 Task: Search one way flight ticket for 2 adults, 4 children and 1 infant on lap in business from Minneapolis-st. Paul: Minneapolis-st. Paul International/wold-chamberlain Airport to Indianapolis: Indianapolis International Airport on 8-5-2023. Choice of flights is Alaska. Number of bags: 8 checked bags. Price is upto 78000. Outbound departure time preference is 22:00.
Action: Mouse moved to (310, 260)
Screenshot: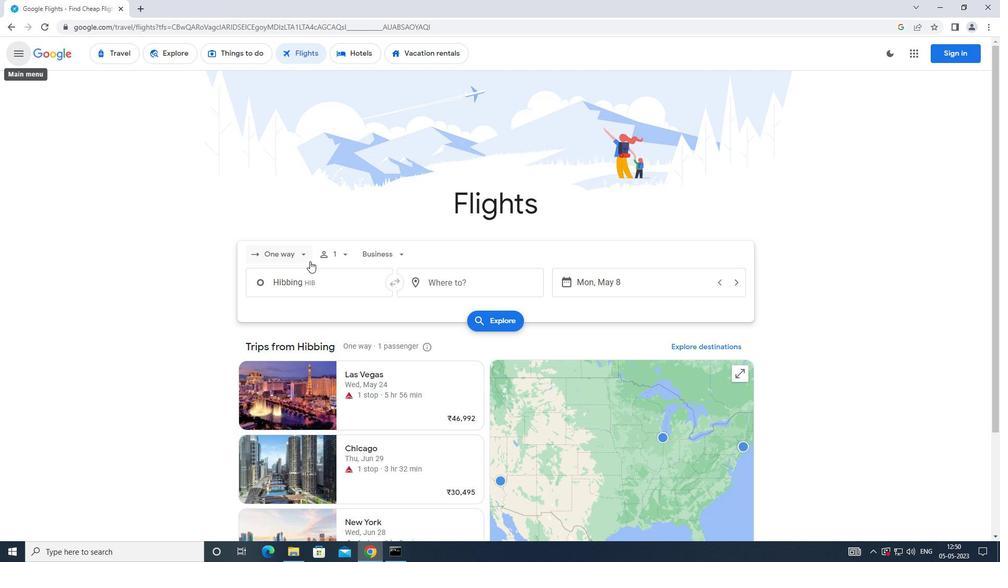 
Action: Mouse pressed left at (310, 260)
Screenshot: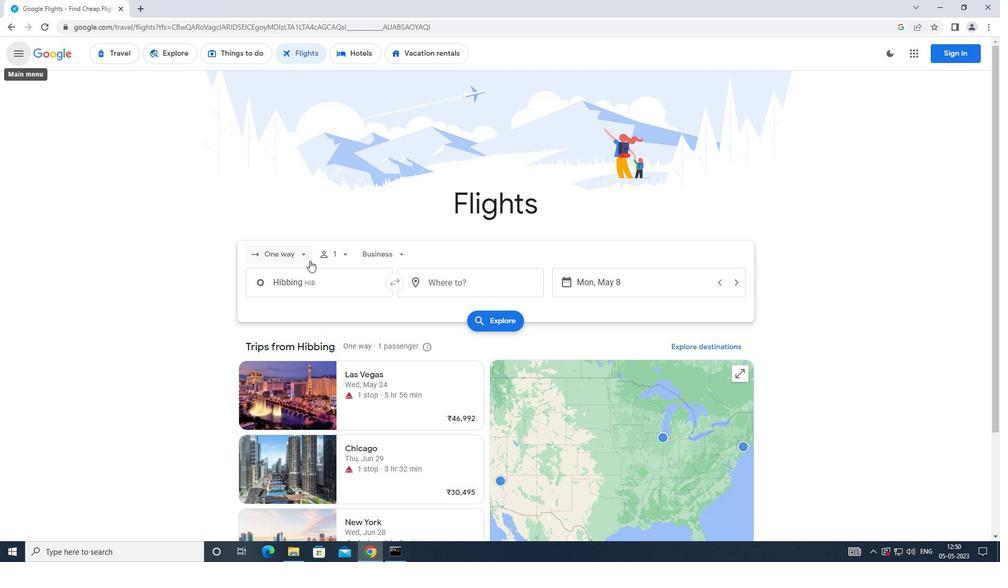 
Action: Mouse moved to (302, 303)
Screenshot: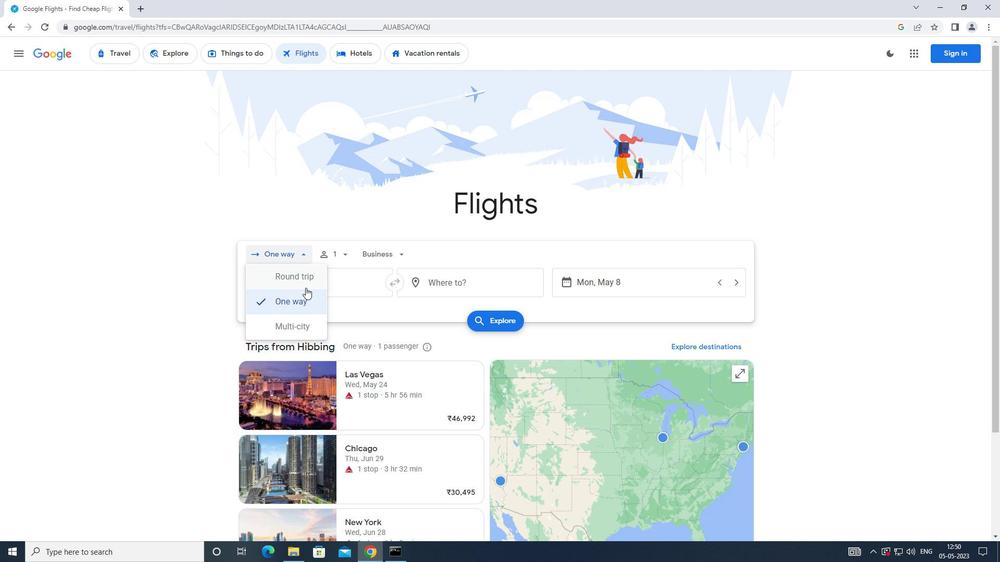 
Action: Mouse pressed left at (302, 303)
Screenshot: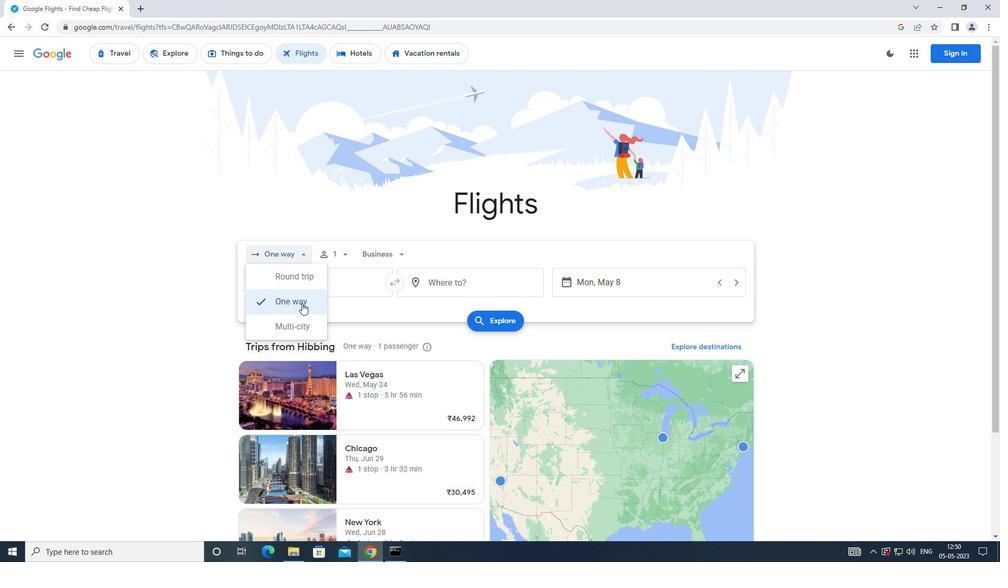 
Action: Mouse moved to (343, 263)
Screenshot: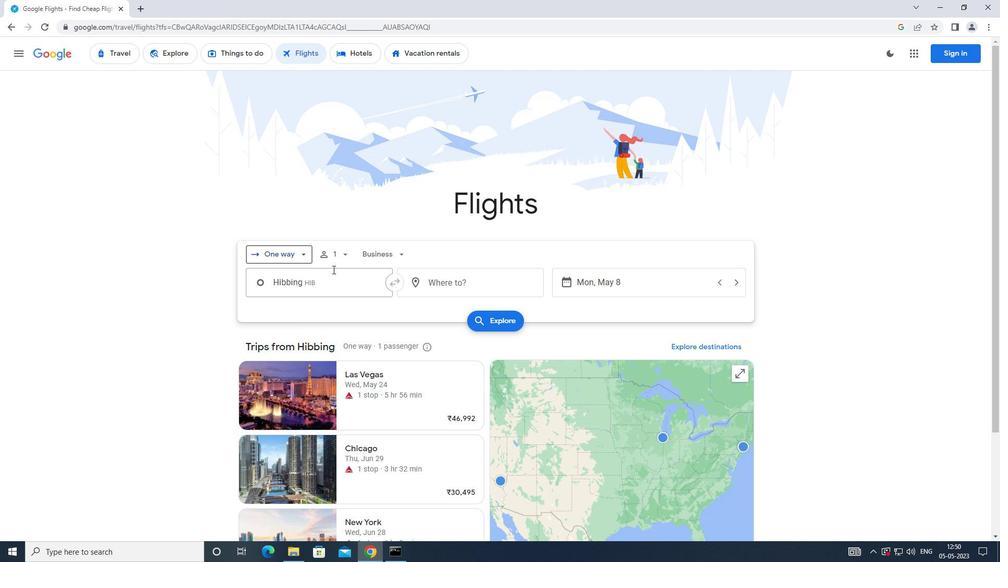 
Action: Mouse pressed left at (343, 263)
Screenshot: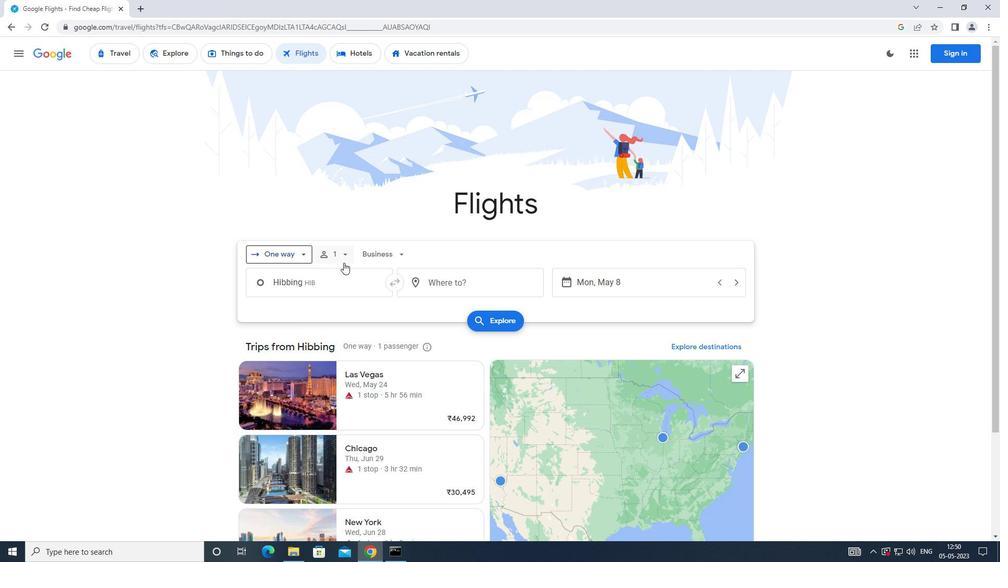 
Action: Mouse moved to (424, 283)
Screenshot: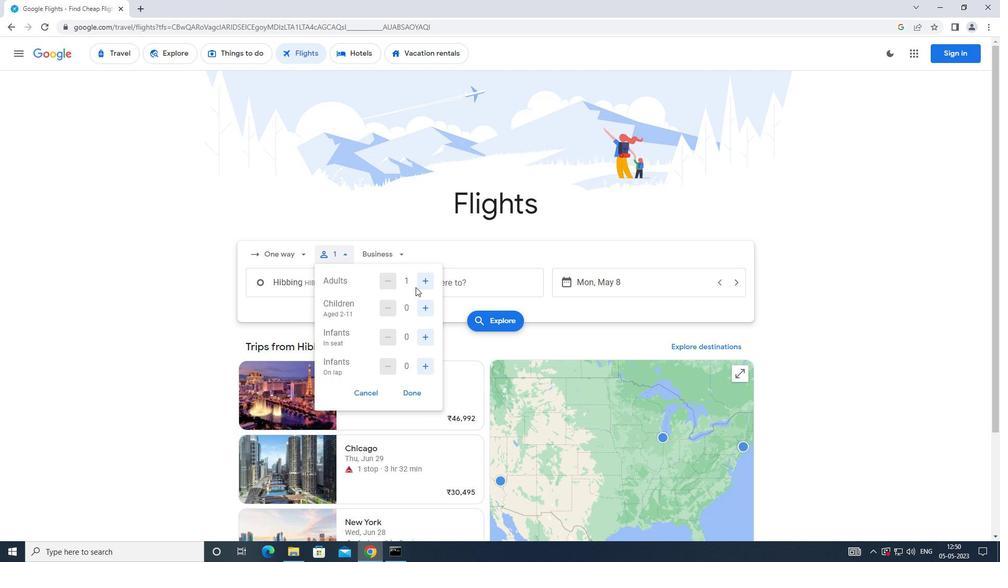 
Action: Mouse pressed left at (424, 283)
Screenshot: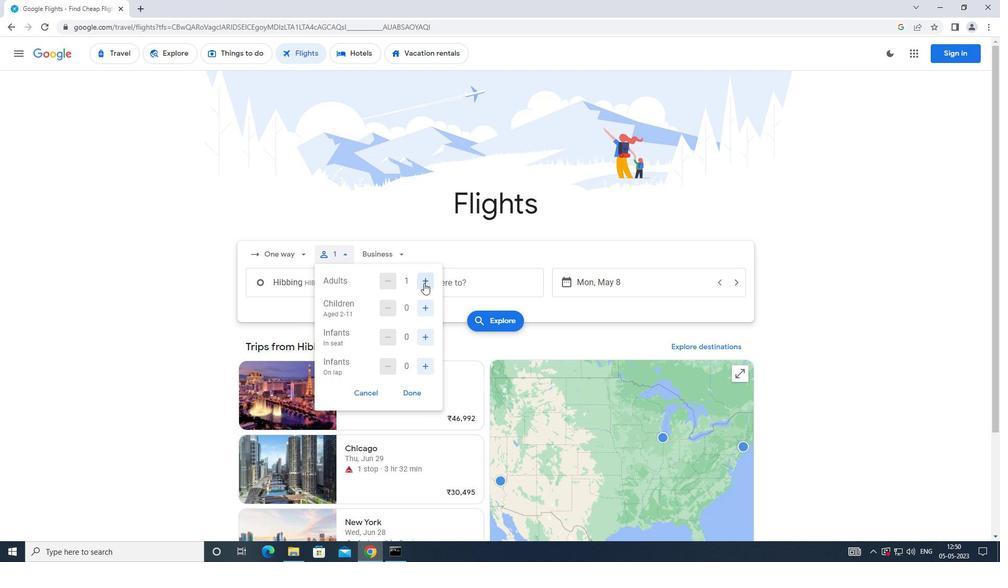 
Action: Mouse moved to (426, 305)
Screenshot: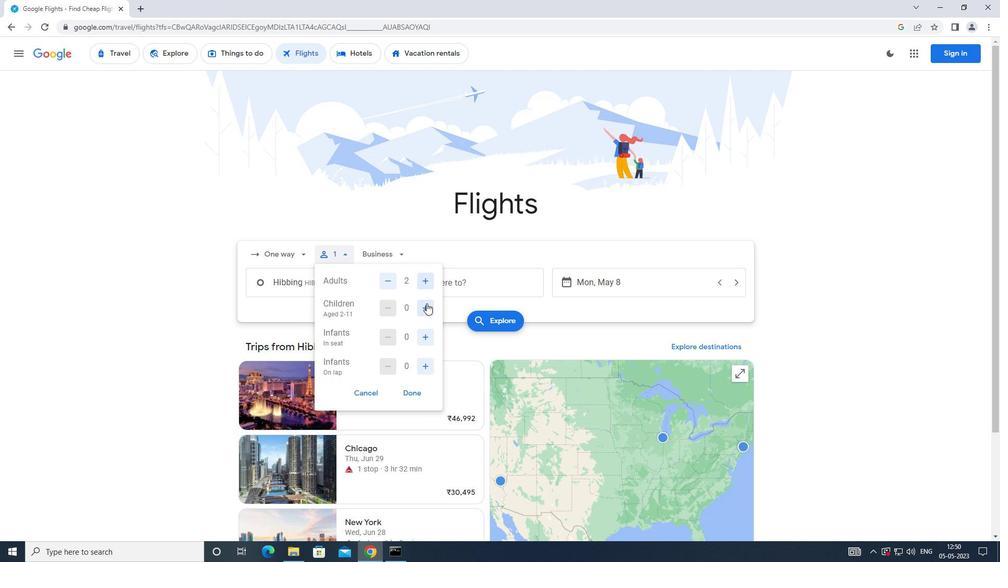 
Action: Mouse pressed left at (426, 305)
Screenshot: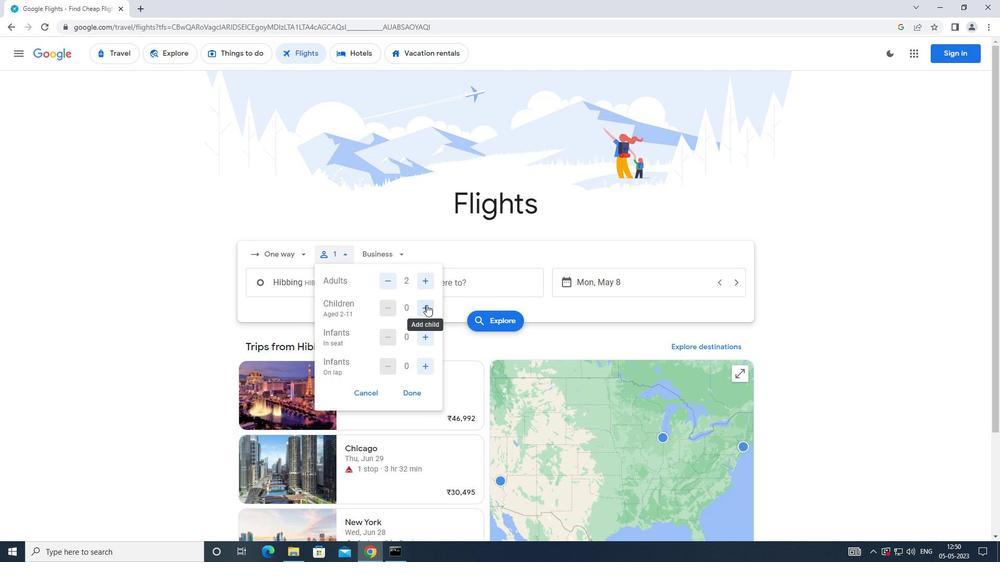 
Action: Mouse pressed left at (426, 305)
Screenshot: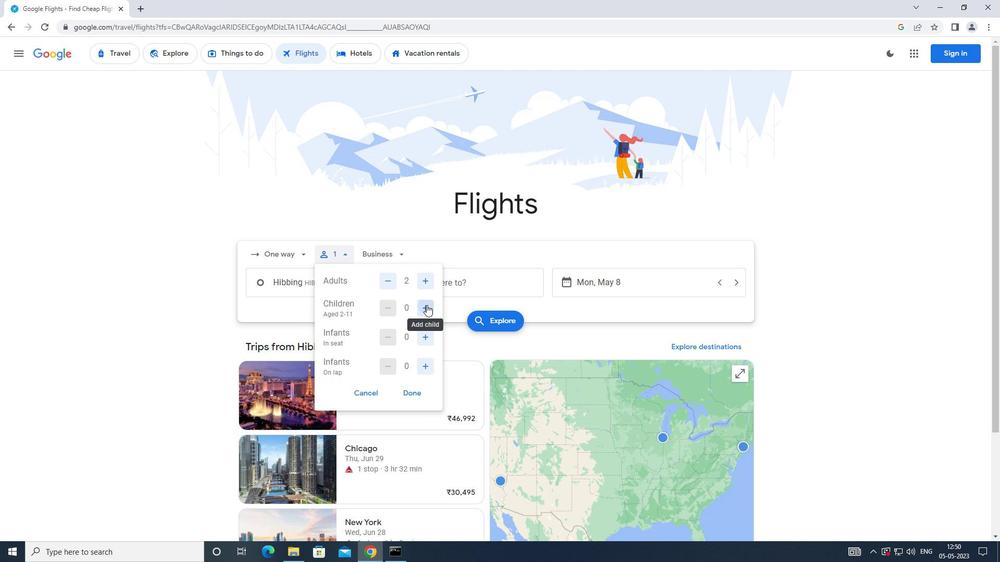 
Action: Mouse pressed left at (426, 305)
Screenshot: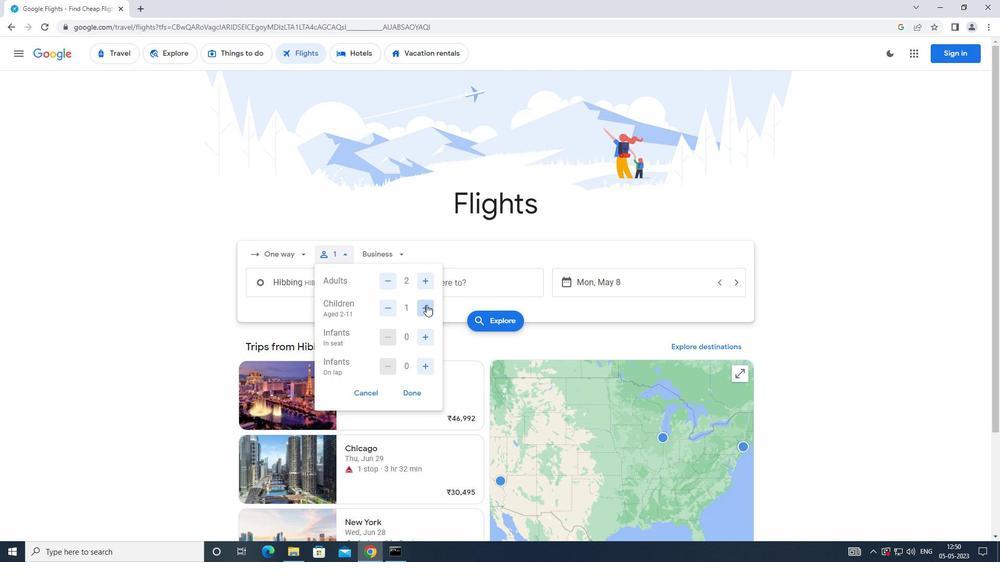 
Action: Mouse pressed left at (426, 305)
Screenshot: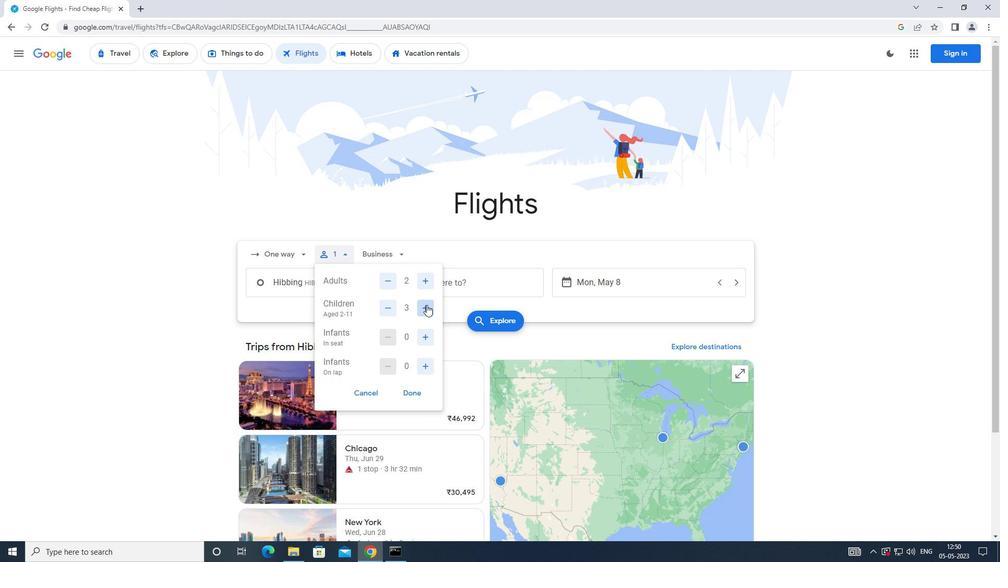 
Action: Mouse moved to (426, 336)
Screenshot: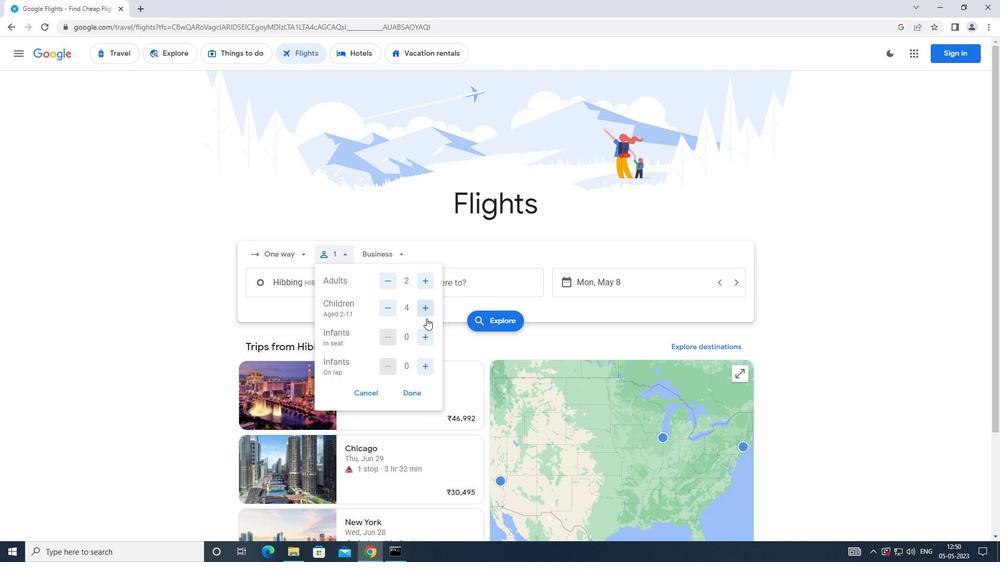 
Action: Mouse pressed left at (426, 336)
Screenshot: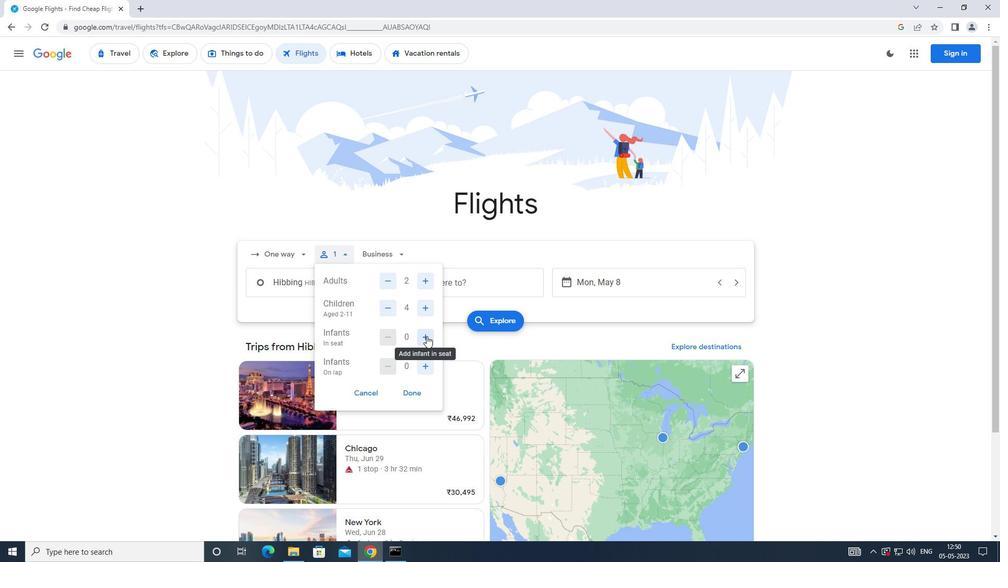 
Action: Mouse moved to (404, 395)
Screenshot: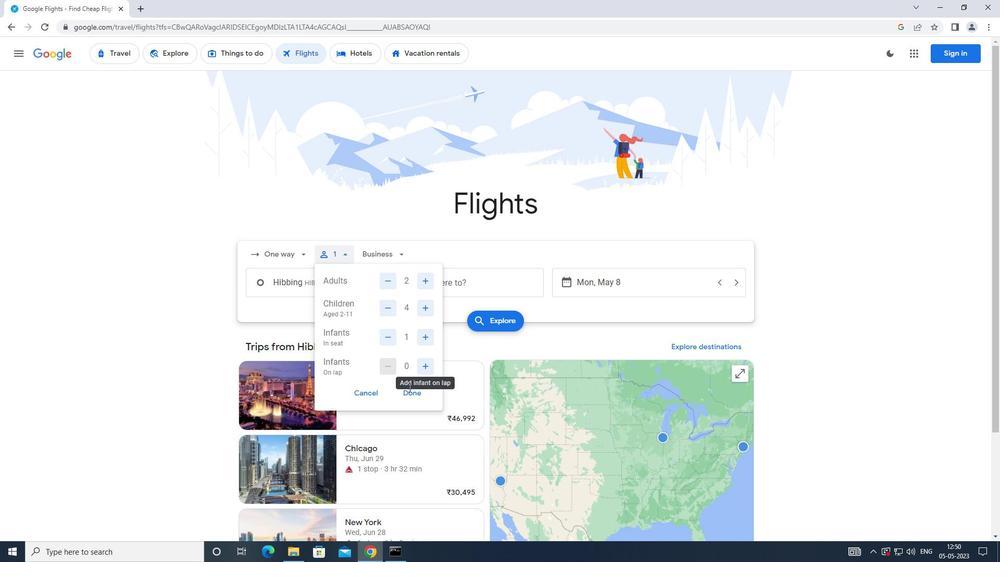 
Action: Mouse pressed left at (404, 395)
Screenshot: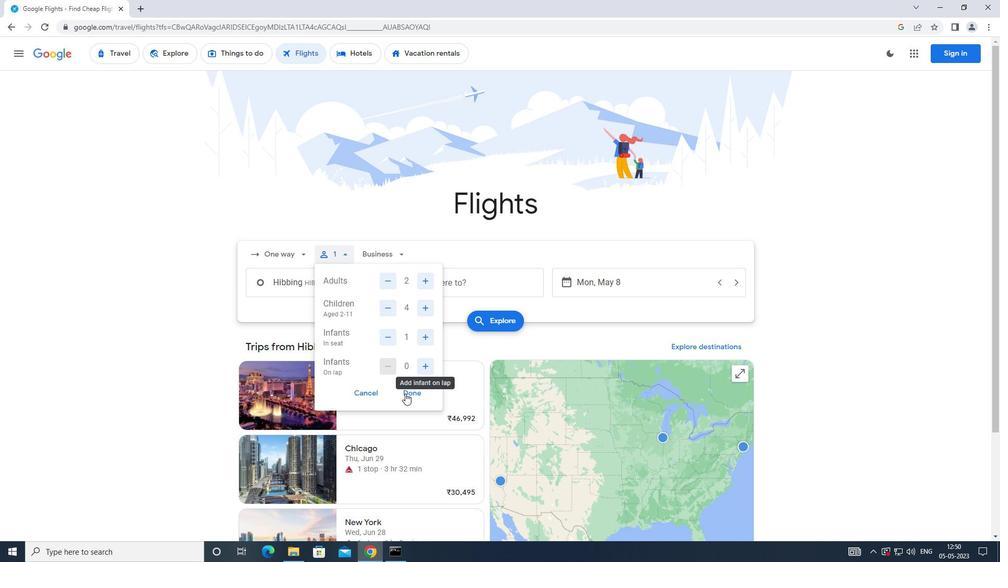 
Action: Mouse moved to (387, 259)
Screenshot: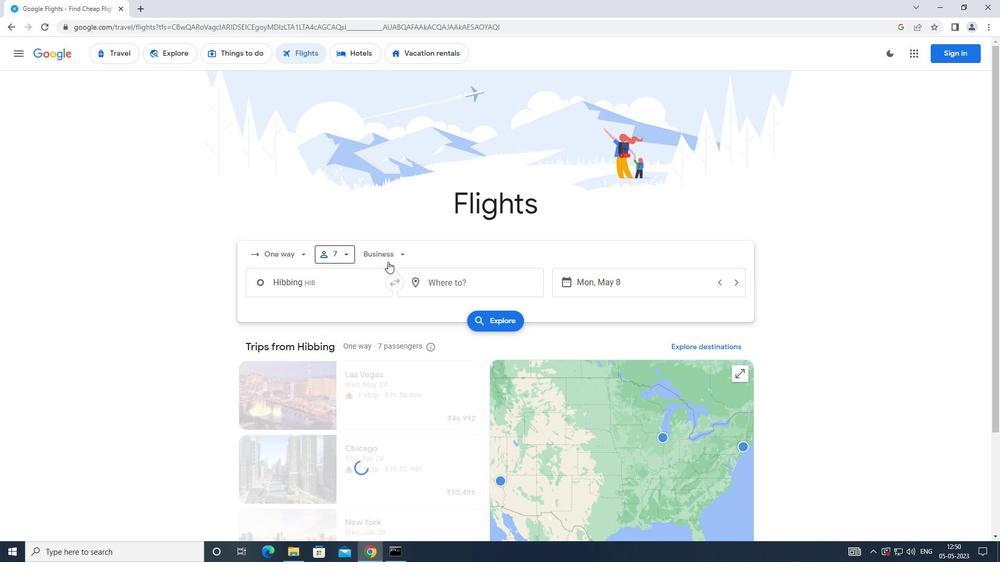 
Action: Mouse pressed left at (387, 259)
Screenshot: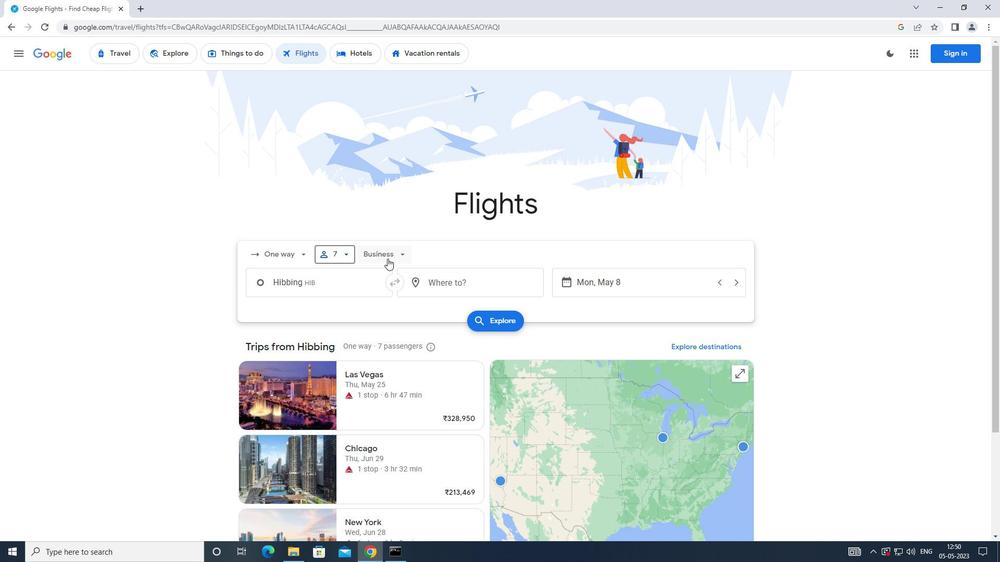 
Action: Mouse moved to (386, 328)
Screenshot: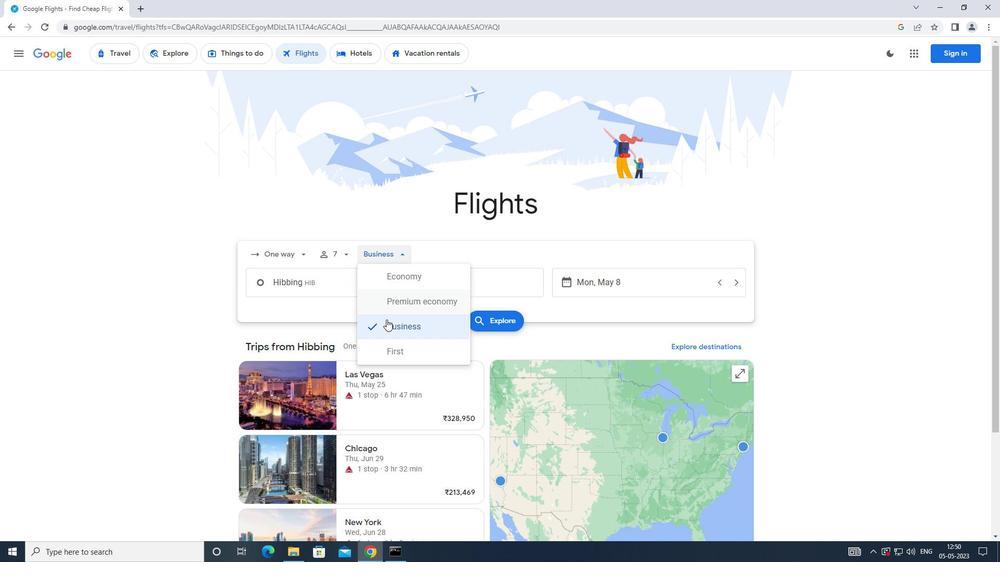 
Action: Mouse pressed left at (386, 328)
Screenshot: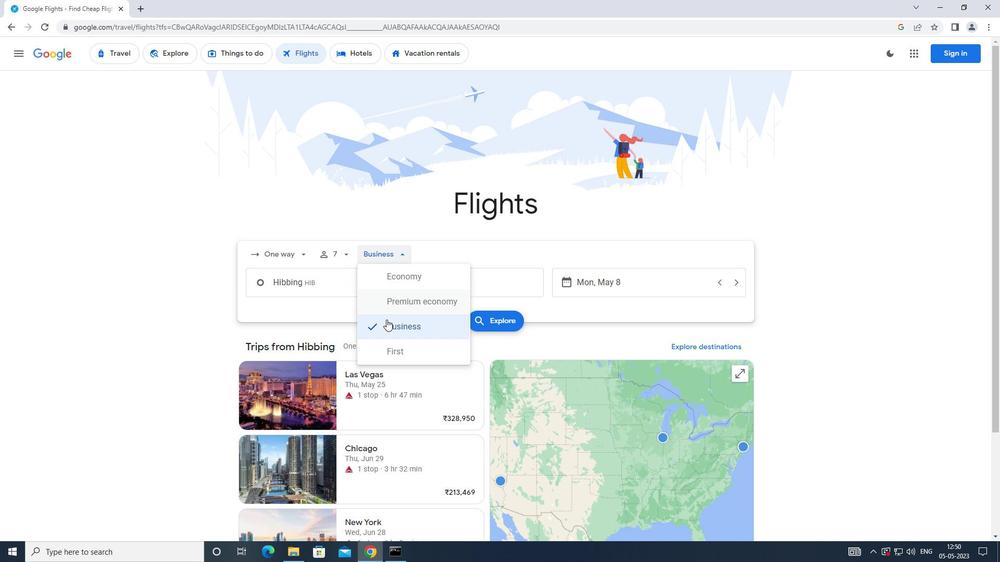 
Action: Mouse moved to (350, 292)
Screenshot: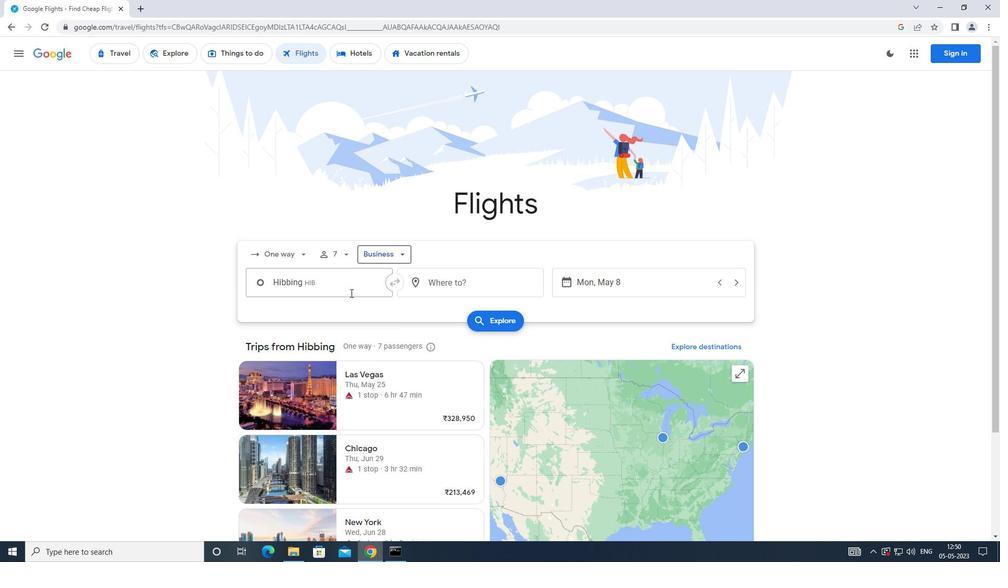 
Action: Mouse pressed left at (350, 292)
Screenshot: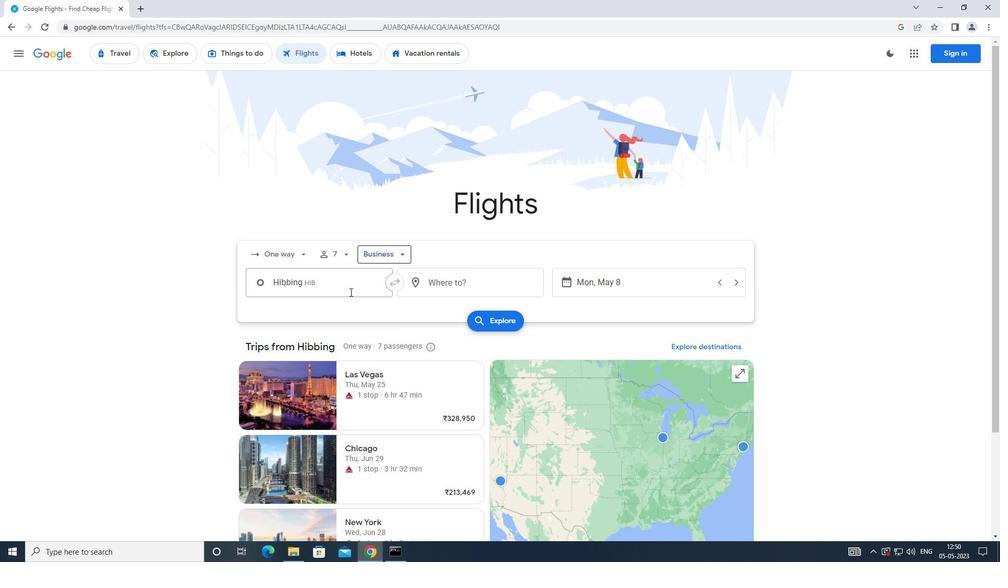 
Action: Mouse moved to (350, 294)
Screenshot: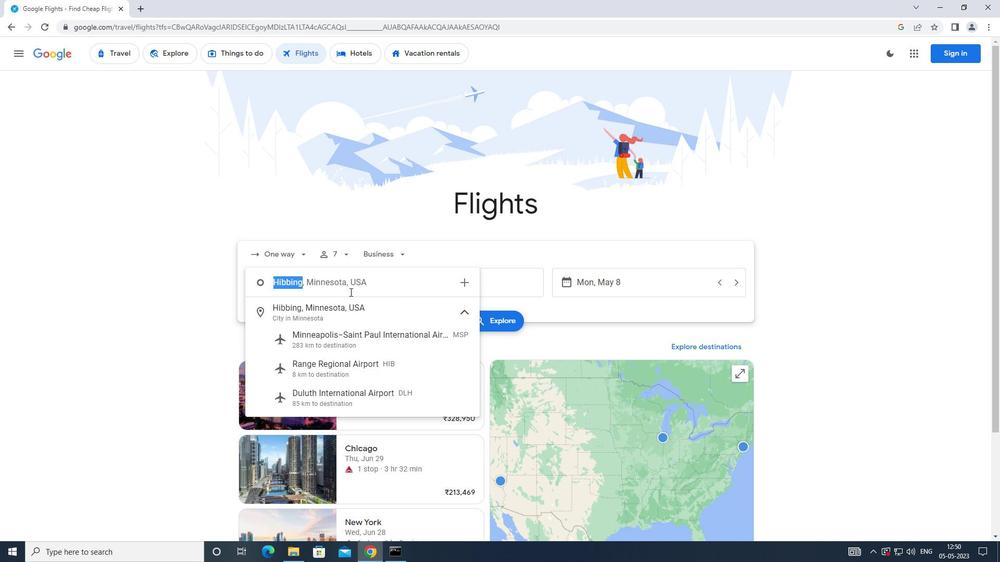 
Action: Key pressed <Key.caps_lock>m<Key.caps_lock>inneapolis
Screenshot: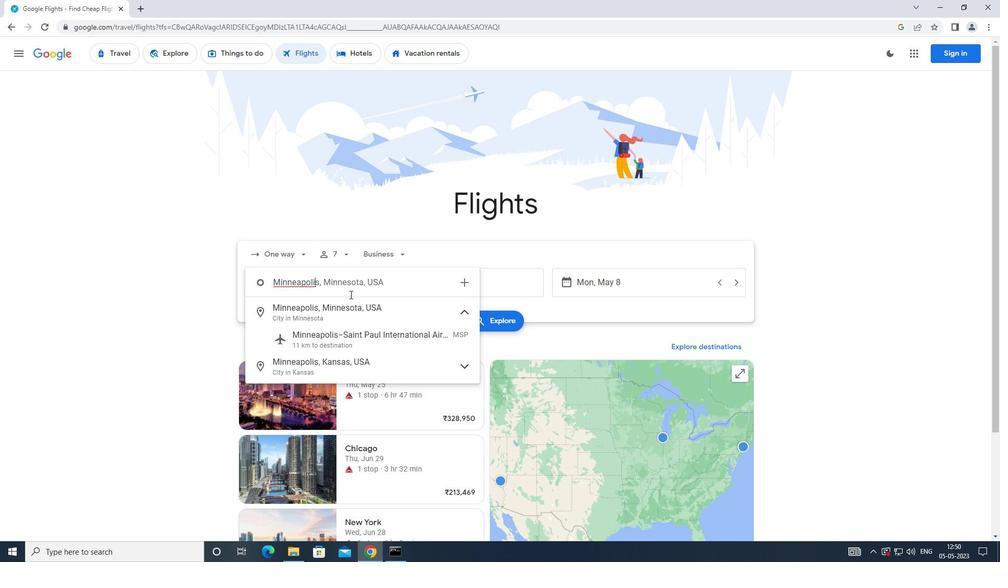 
Action: Mouse moved to (337, 338)
Screenshot: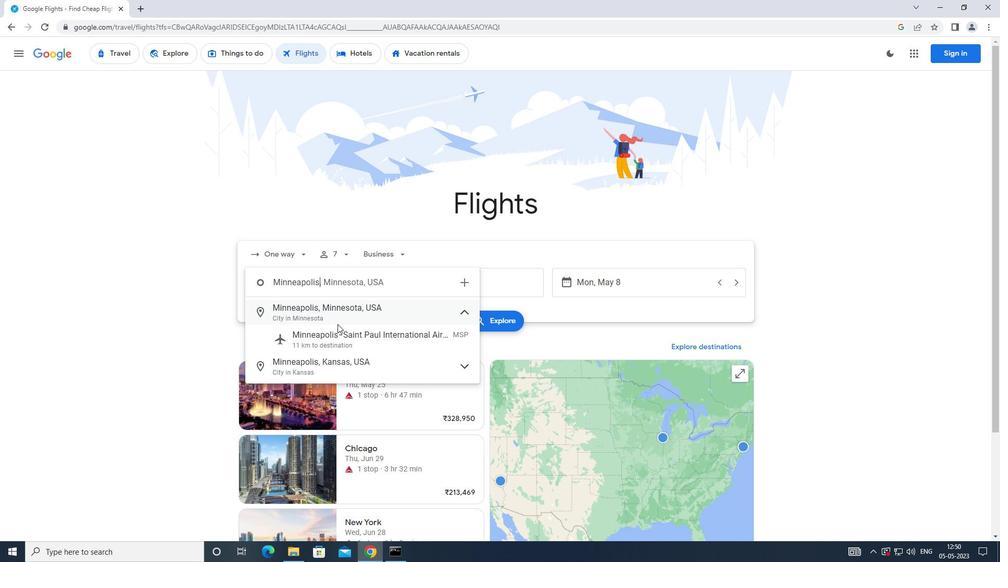 
Action: Mouse pressed left at (337, 338)
Screenshot: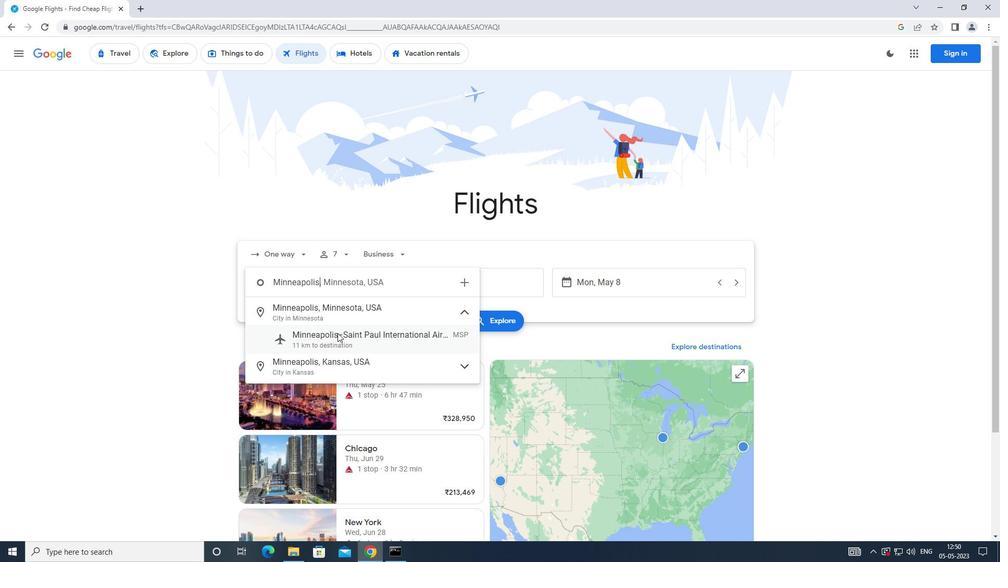 
Action: Mouse moved to (504, 282)
Screenshot: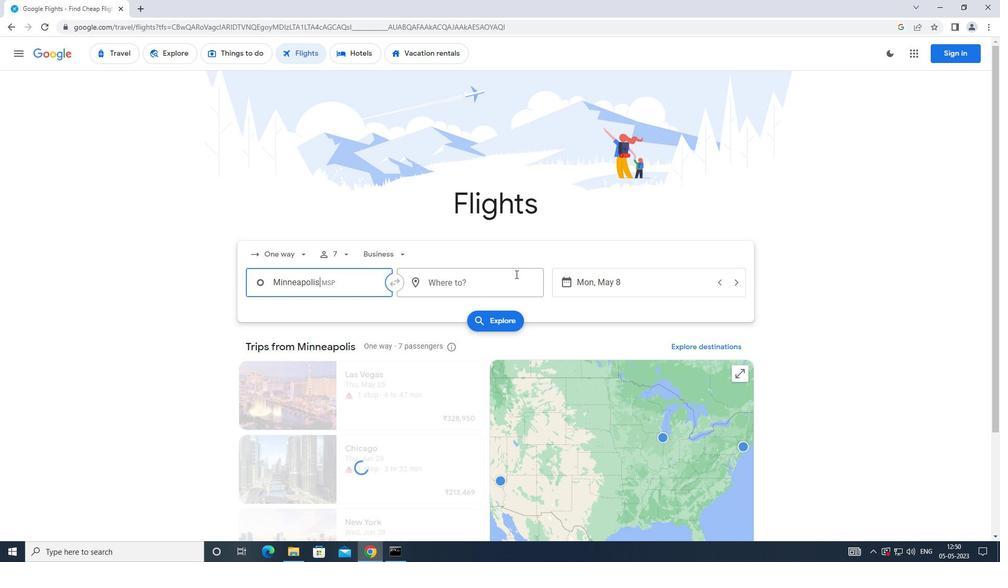 
Action: Mouse pressed left at (504, 282)
Screenshot: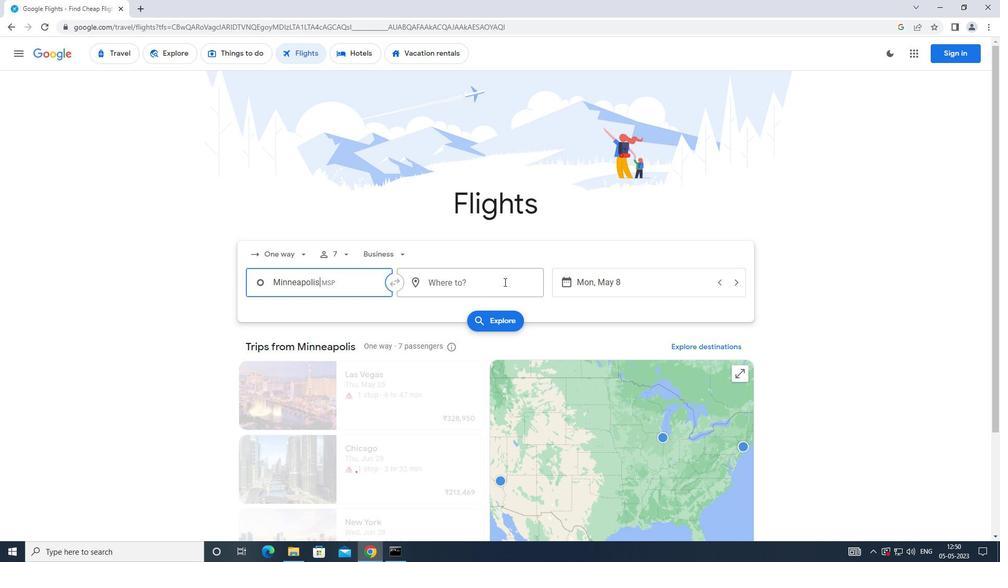 
Action: Mouse moved to (502, 282)
Screenshot: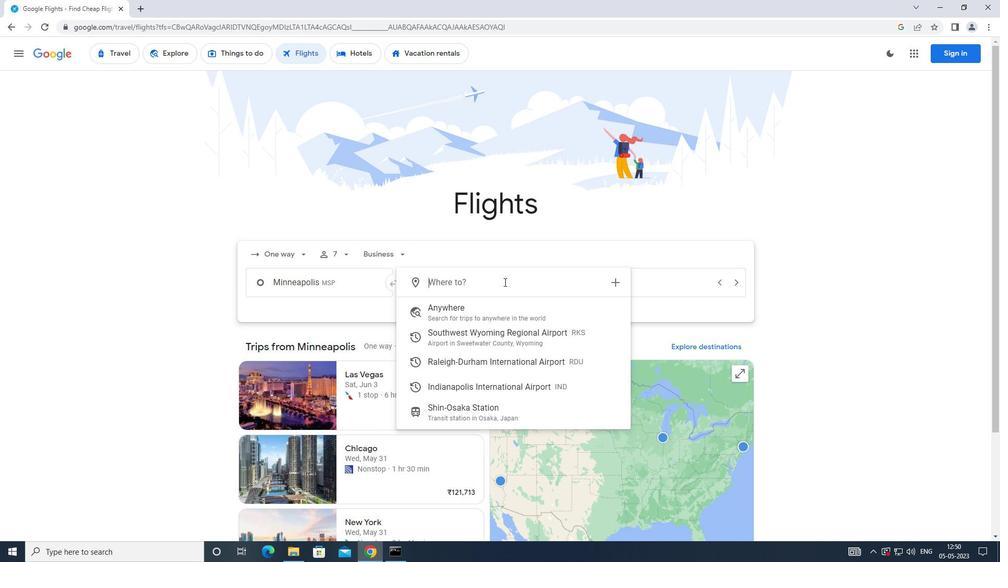 
Action: Key pressed <Key.caps_lock>i<Key.caps_lock>ndianaploi
Screenshot: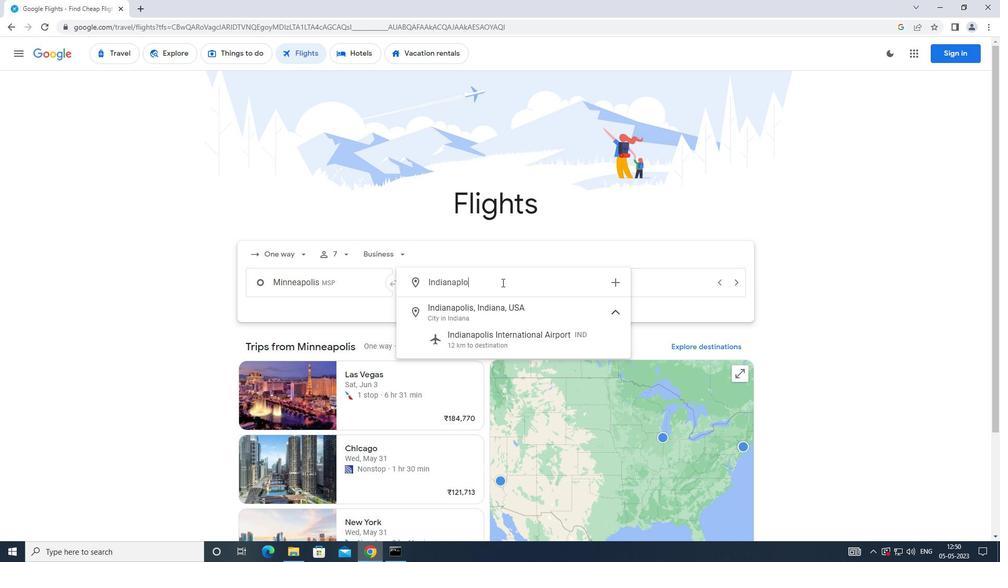 
Action: Mouse moved to (482, 333)
Screenshot: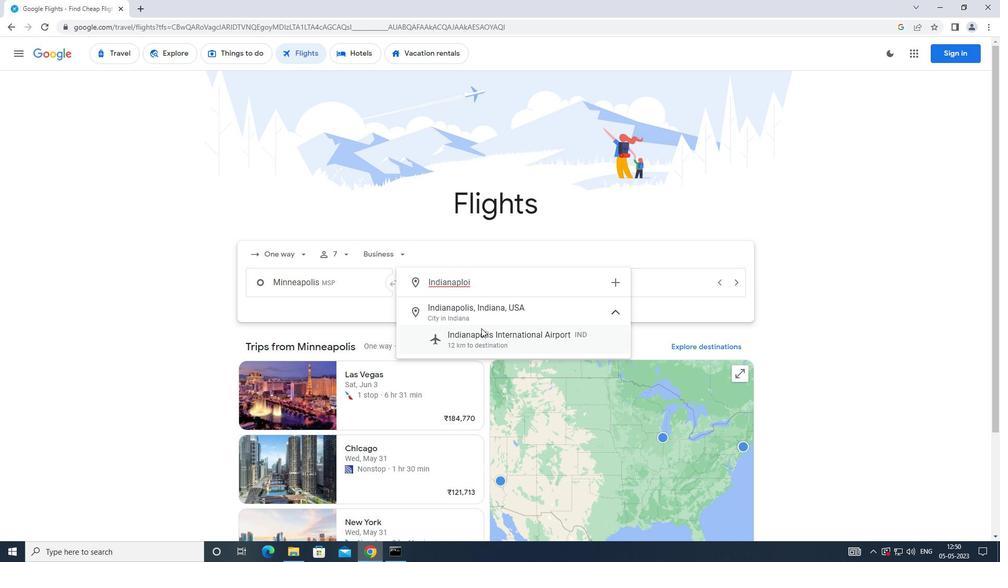 
Action: Mouse pressed left at (482, 333)
Screenshot: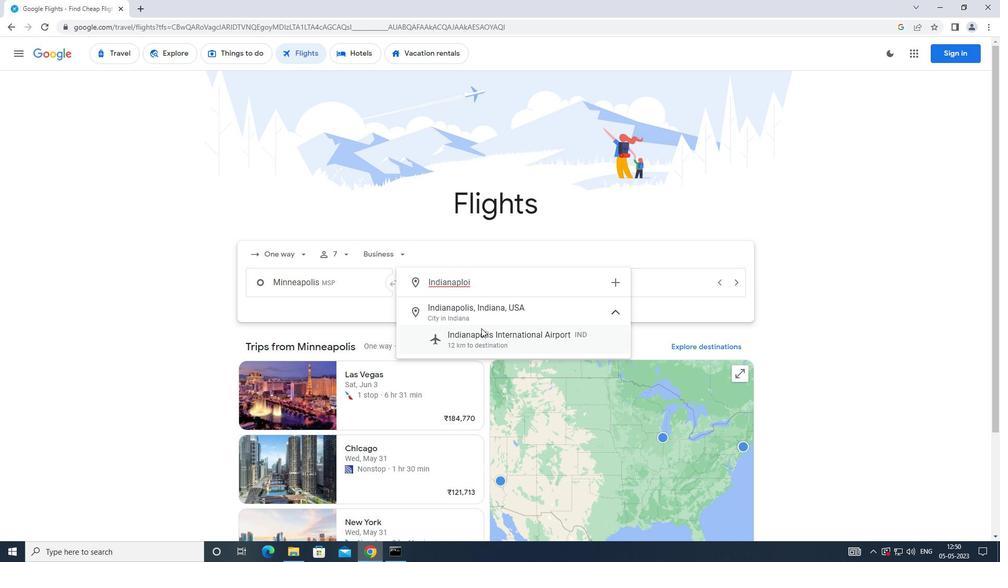 
Action: Mouse moved to (591, 286)
Screenshot: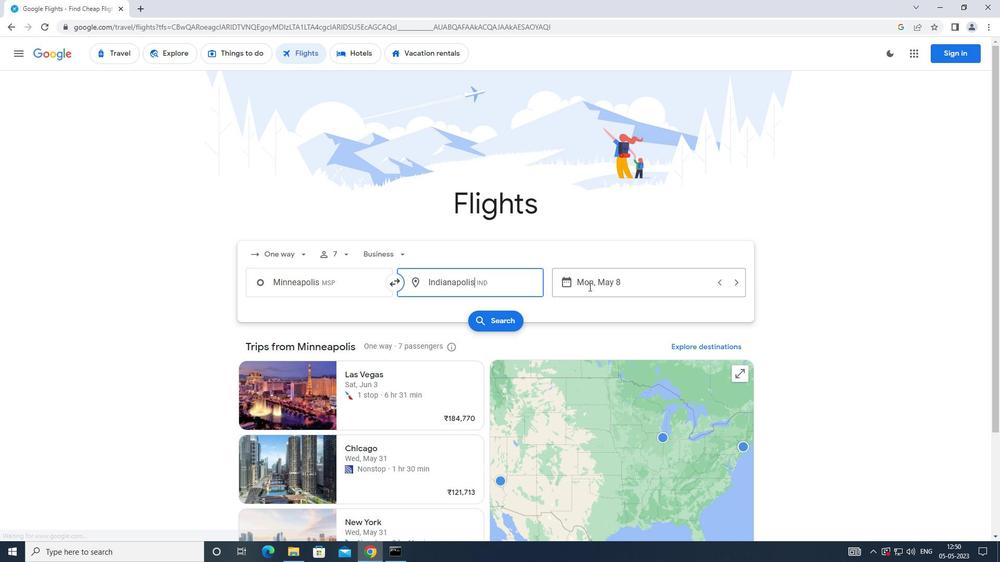
Action: Mouse pressed left at (591, 286)
Screenshot: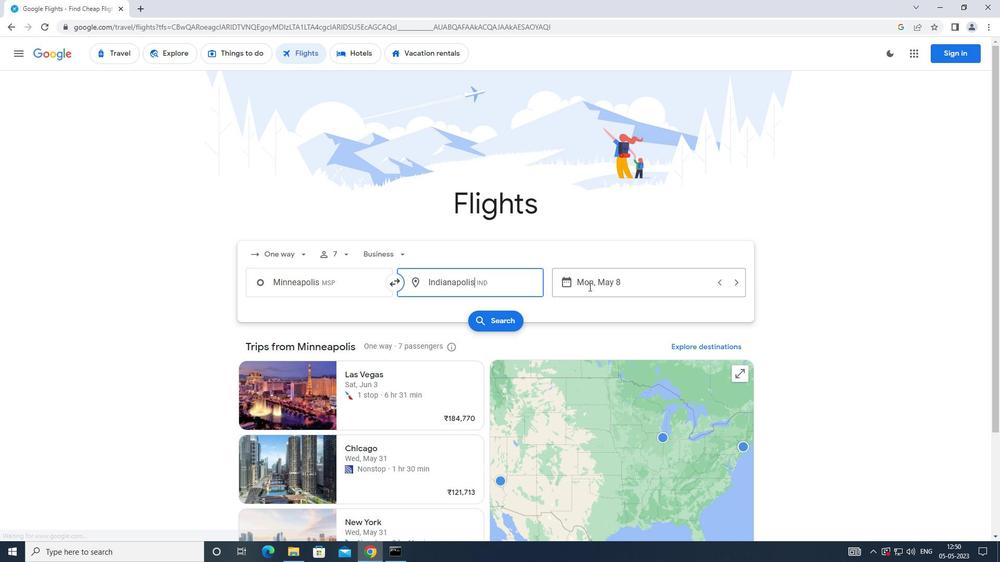 
Action: Mouse moved to (396, 381)
Screenshot: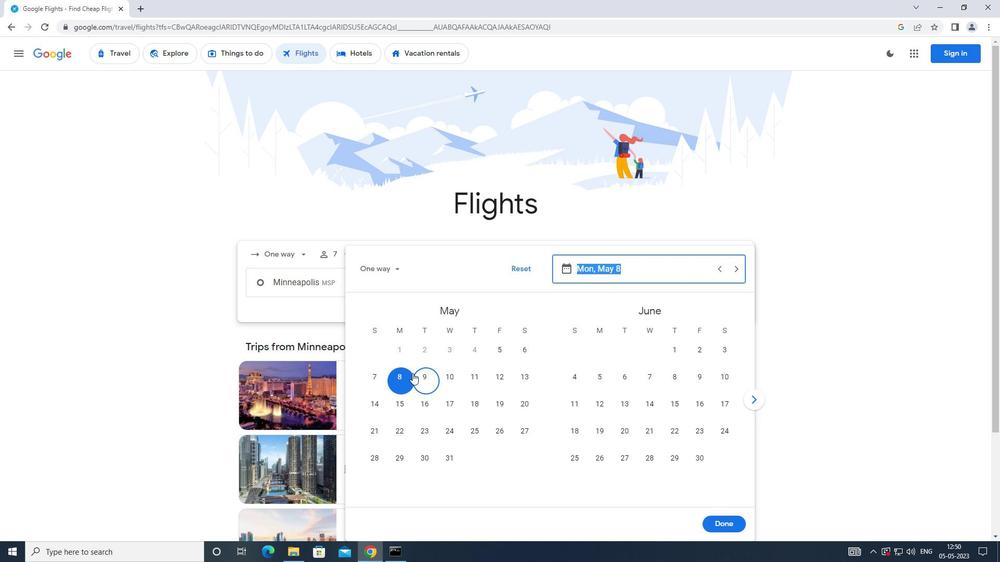 
Action: Mouse pressed left at (396, 381)
Screenshot: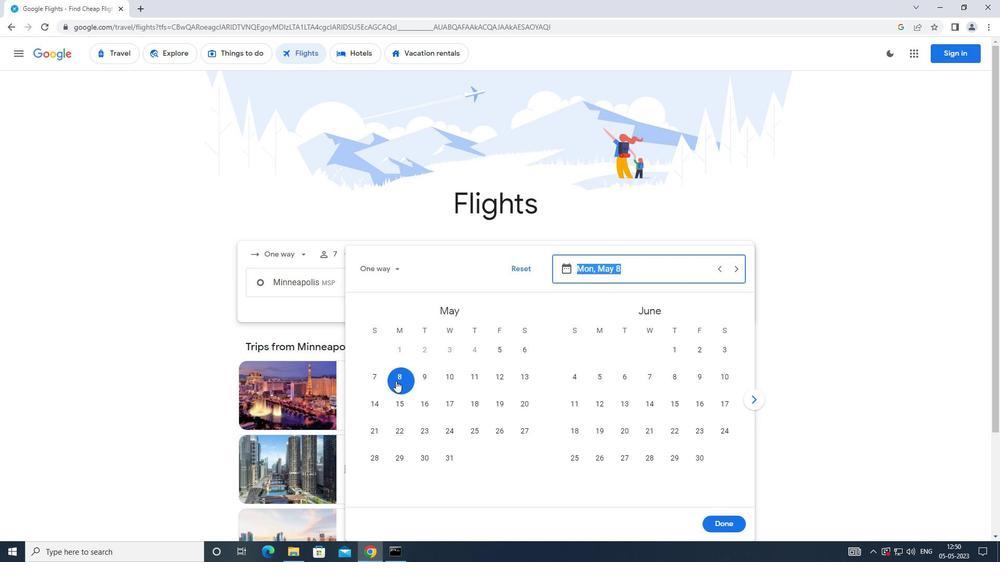 
Action: Mouse moved to (720, 521)
Screenshot: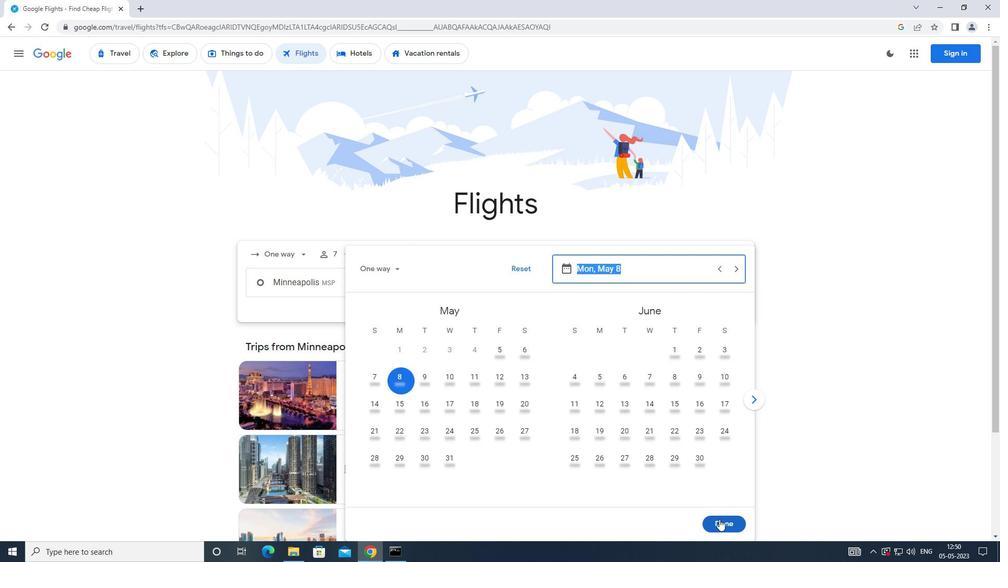 
Action: Mouse pressed left at (720, 521)
Screenshot: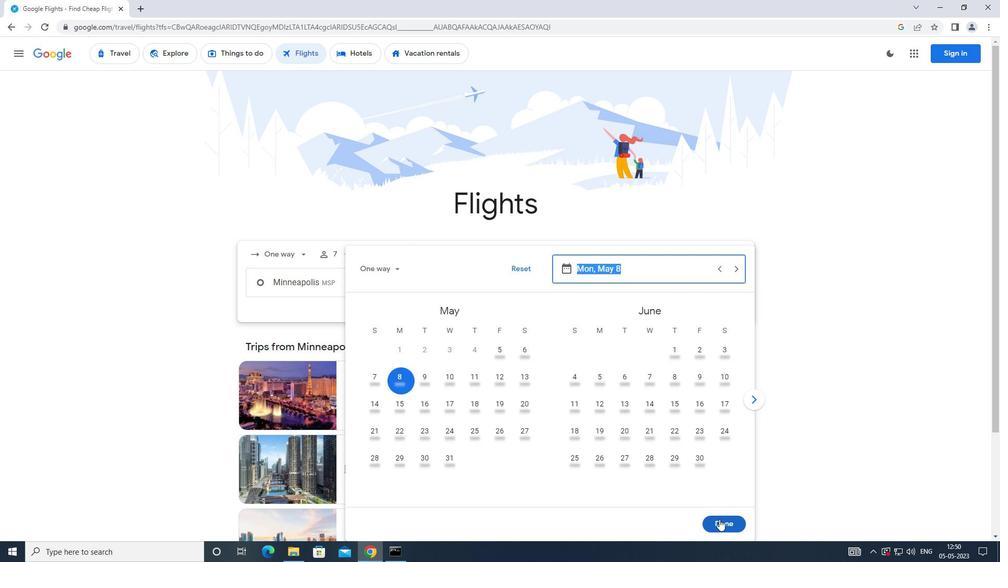 
Action: Mouse moved to (501, 331)
Screenshot: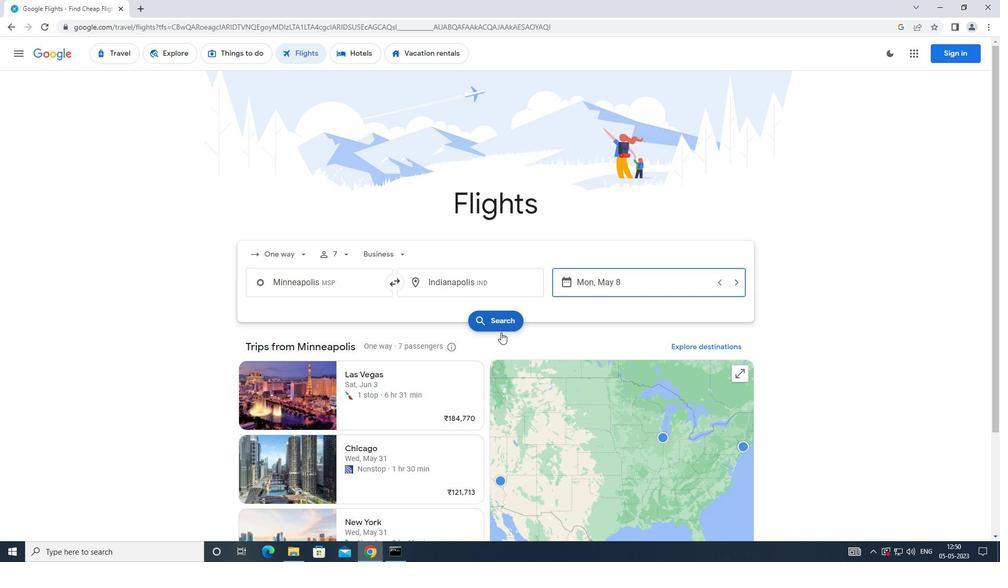 
Action: Mouse pressed left at (501, 331)
Screenshot: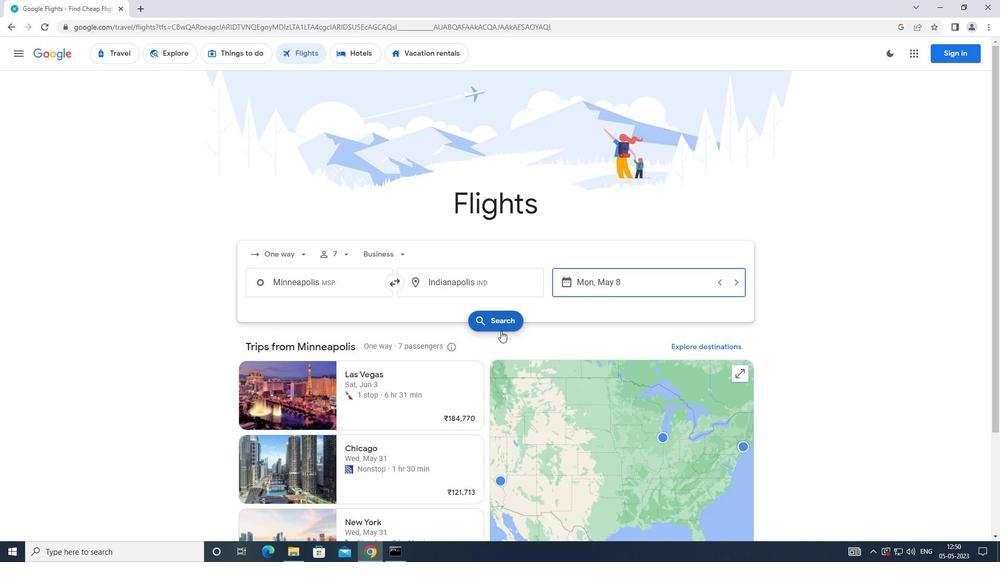 
Action: Mouse moved to (274, 149)
Screenshot: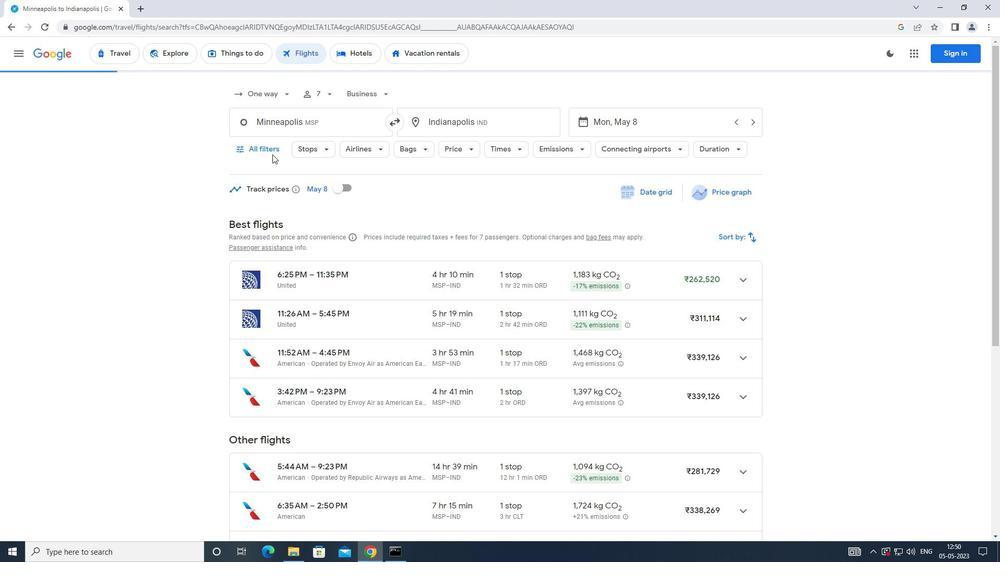 
Action: Mouse pressed left at (274, 149)
Screenshot: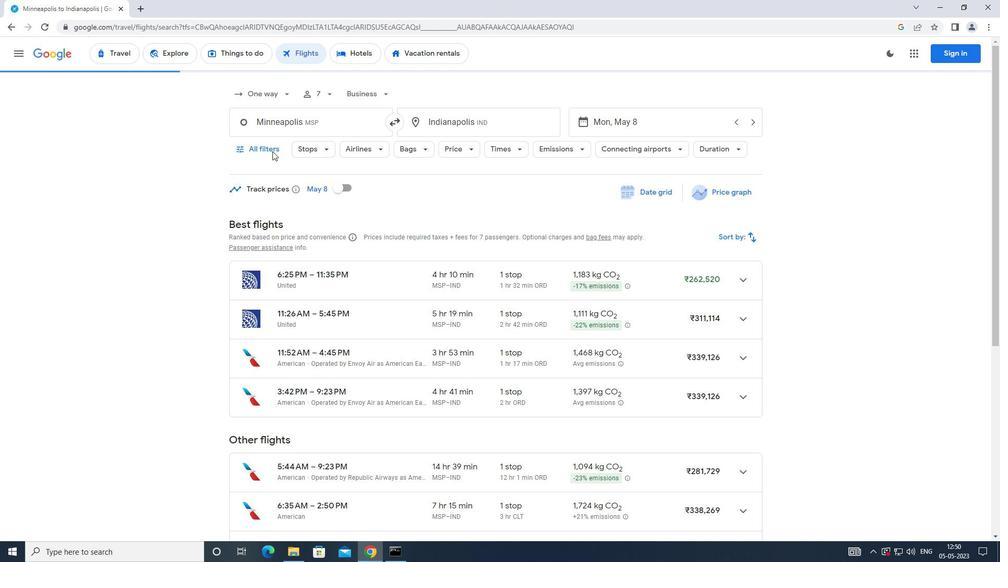 
Action: Mouse moved to (382, 374)
Screenshot: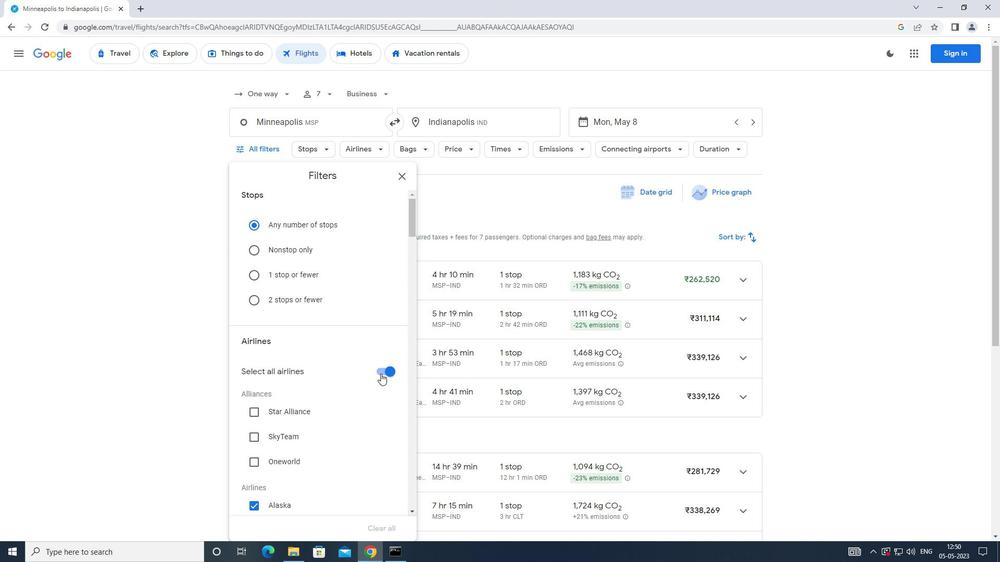 
Action: Mouse pressed left at (382, 374)
Screenshot: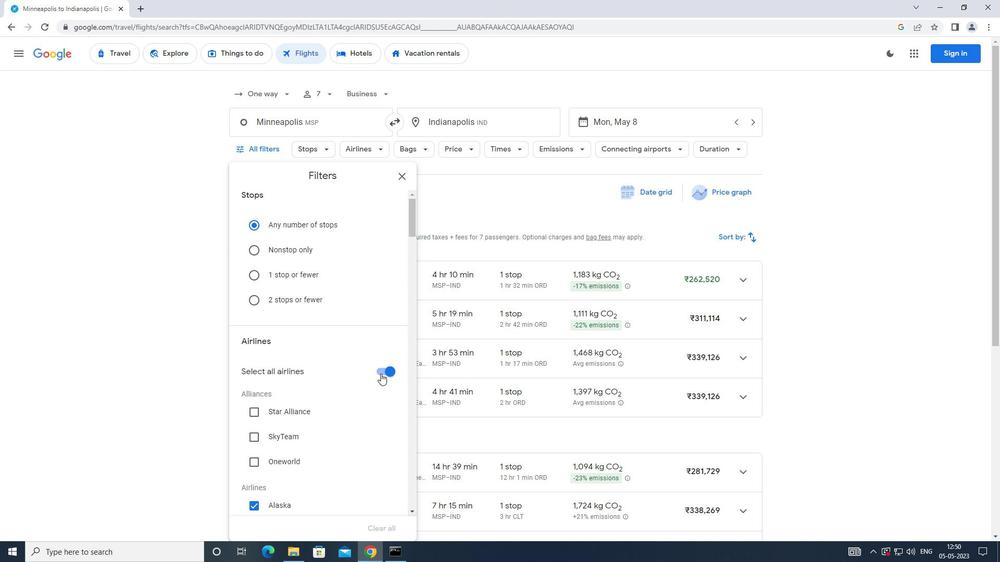 
Action: Mouse moved to (361, 360)
Screenshot: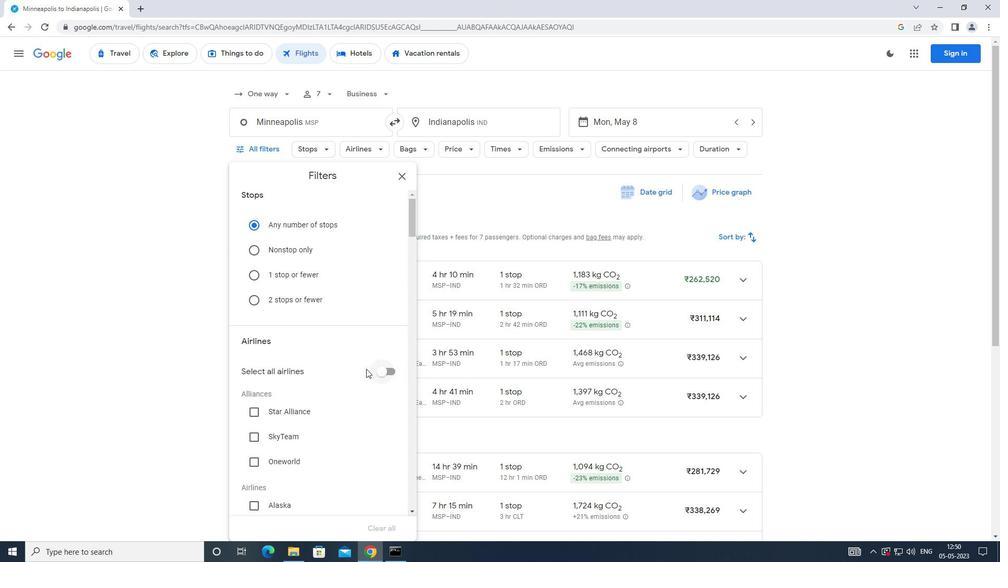 
Action: Mouse scrolled (361, 360) with delta (0, 0)
Screenshot: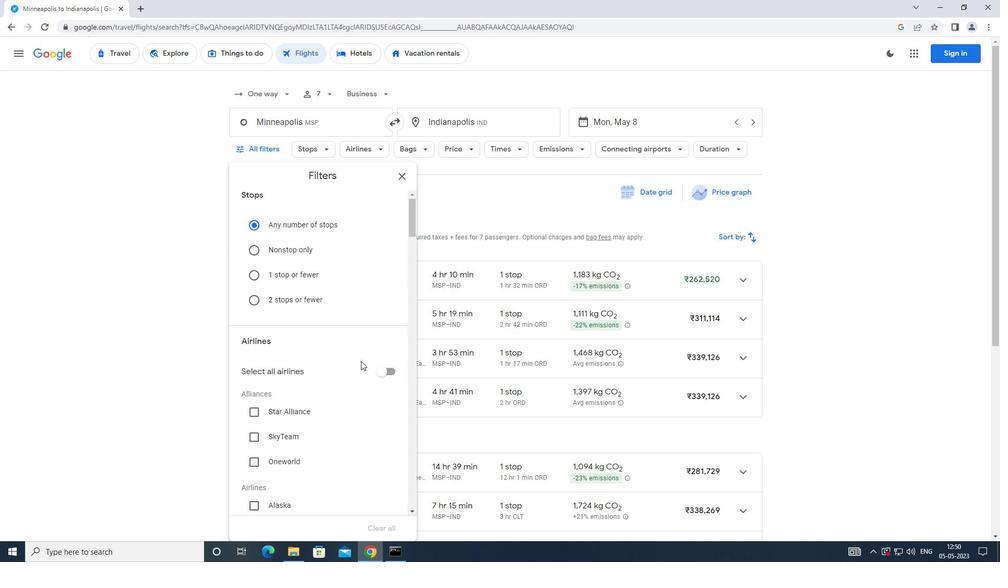 
Action: Mouse scrolled (361, 360) with delta (0, 0)
Screenshot: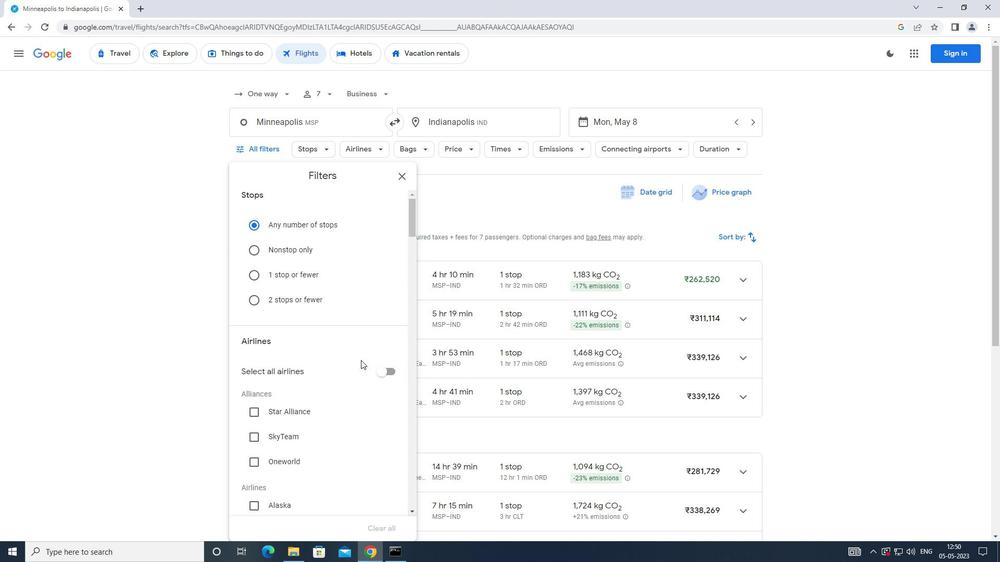 
Action: Mouse moved to (255, 408)
Screenshot: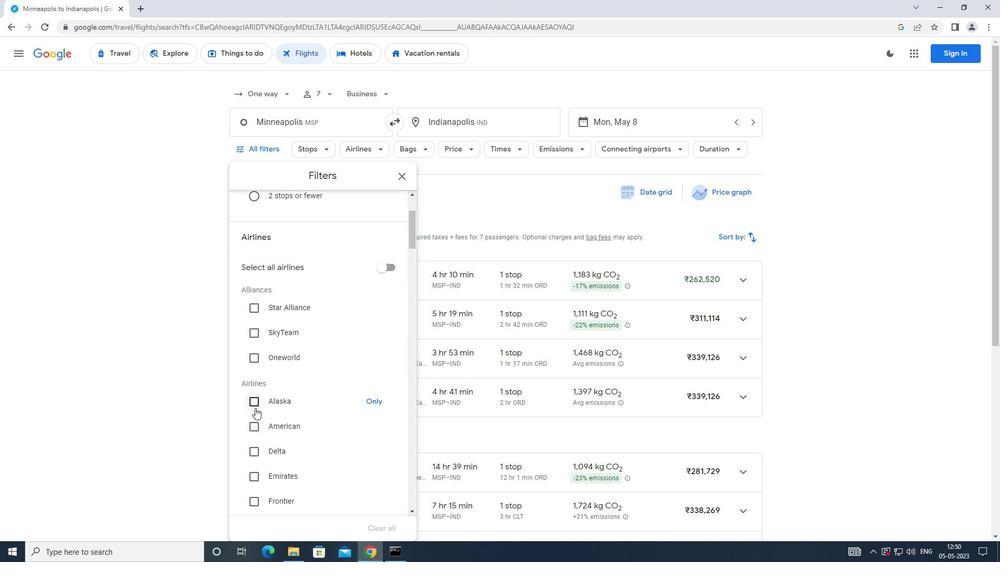 
Action: Mouse pressed left at (255, 408)
Screenshot: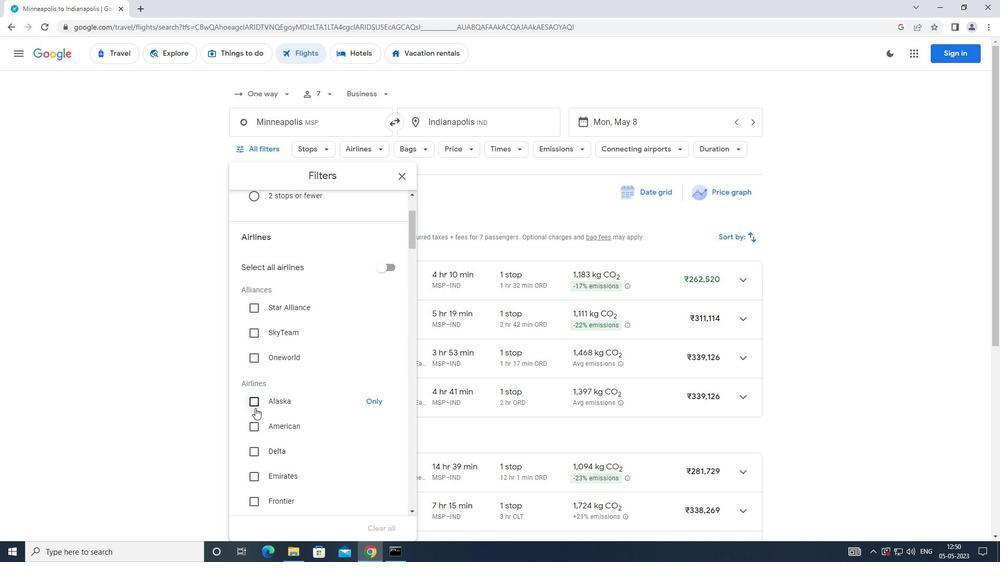 
Action: Mouse moved to (309, 361)
Screenshot: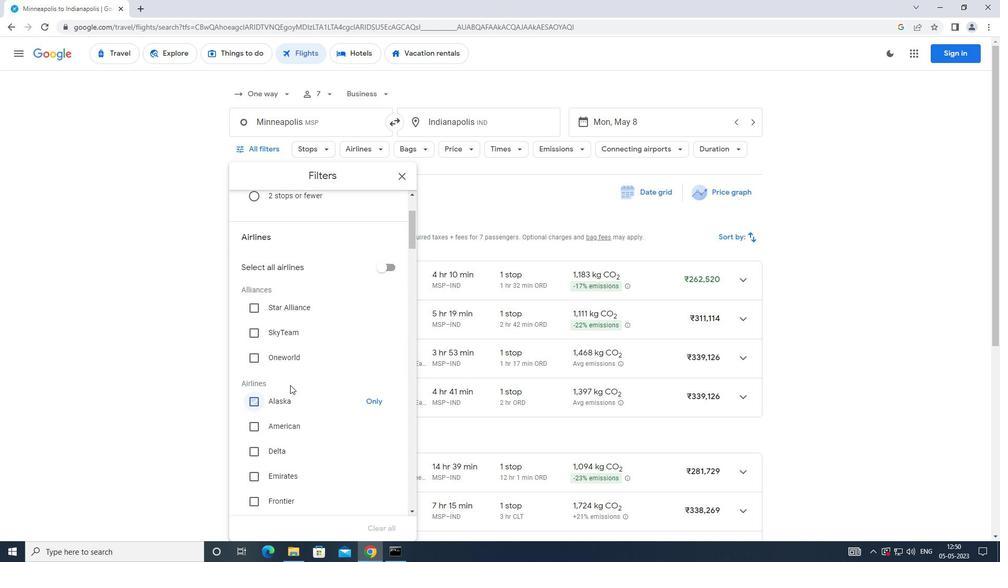 
Action: Mouse scrolled (309, 361) with delta (0, 0)
Screenshot: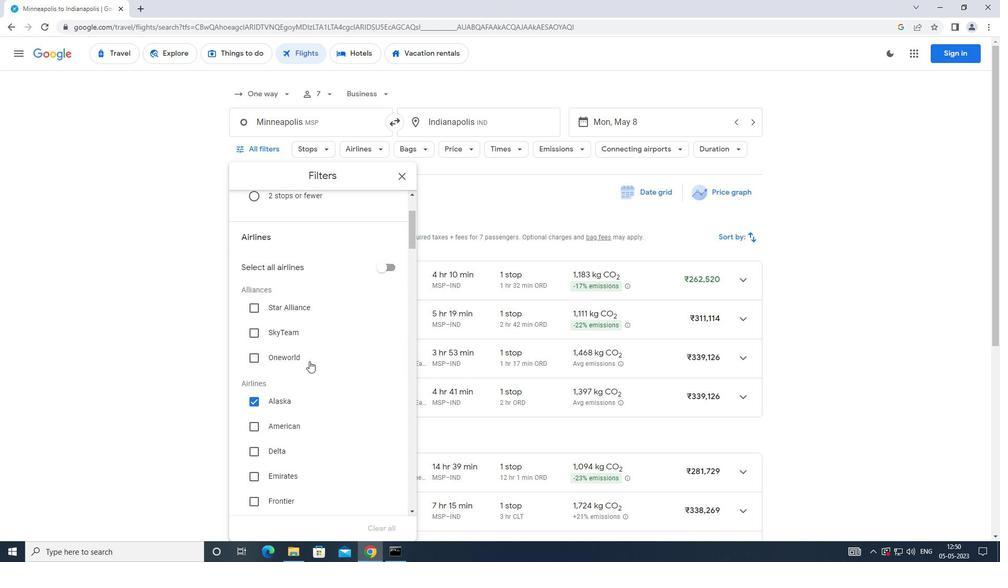 
Action: Mouse scrolled (309, 361) with delta (0, 0)
Screenshot: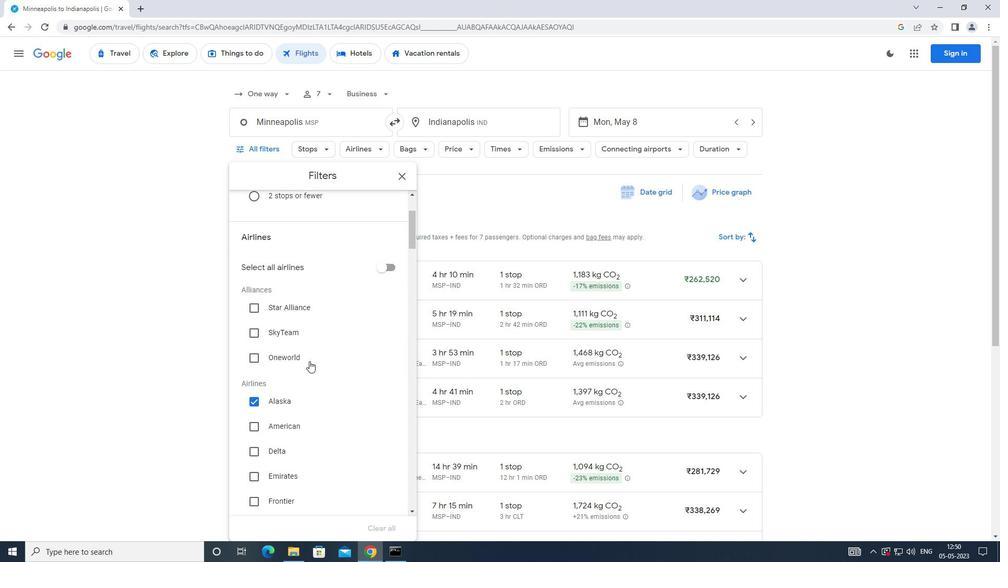 
Action: Mouse scrolled (309, 361) with delta (0, 0)
Screenshot: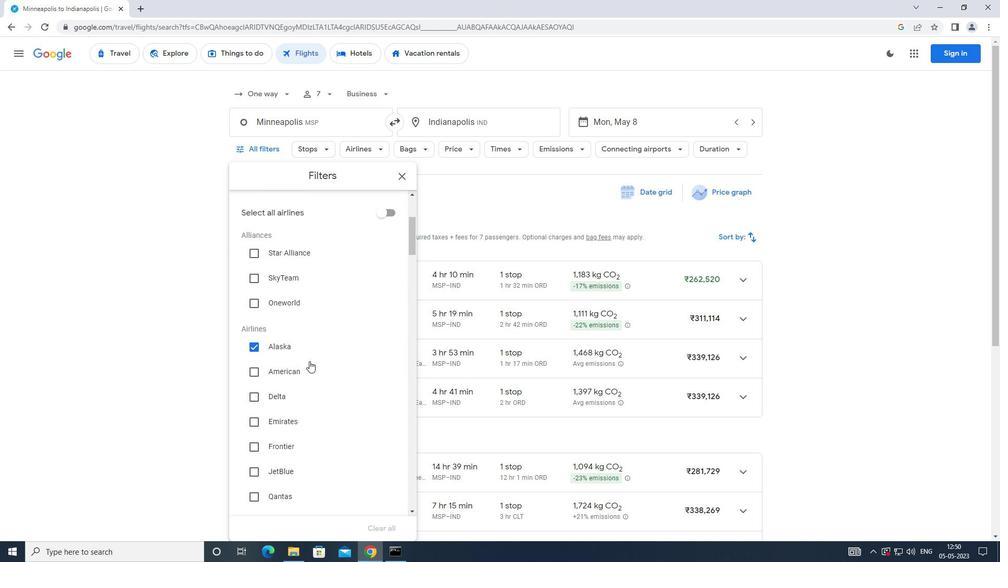 
Action: Mouse moved to (313, 358)
Screenshot: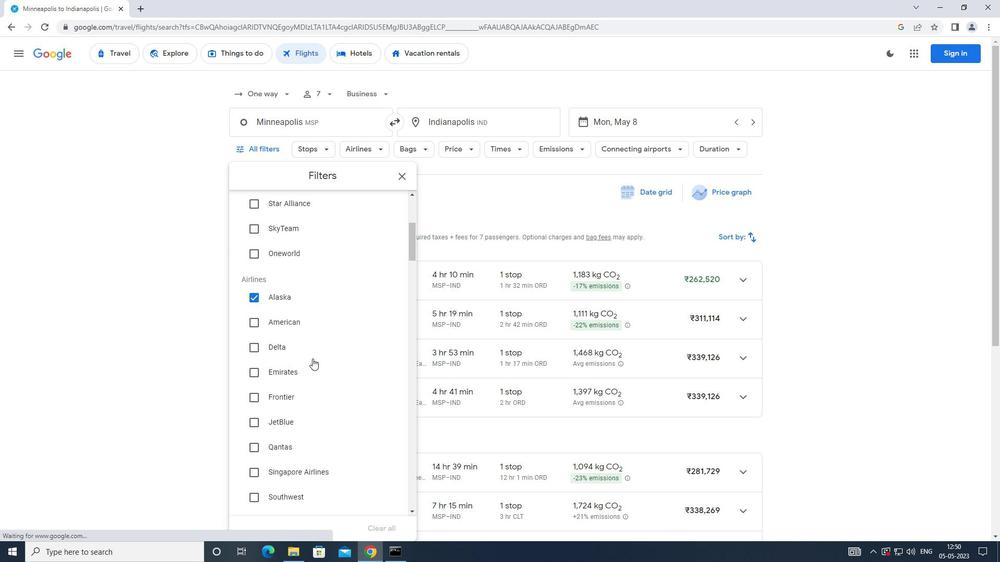 
Action: Mouse scrolled (313, 357) with delta (0, 0)
Screenshot: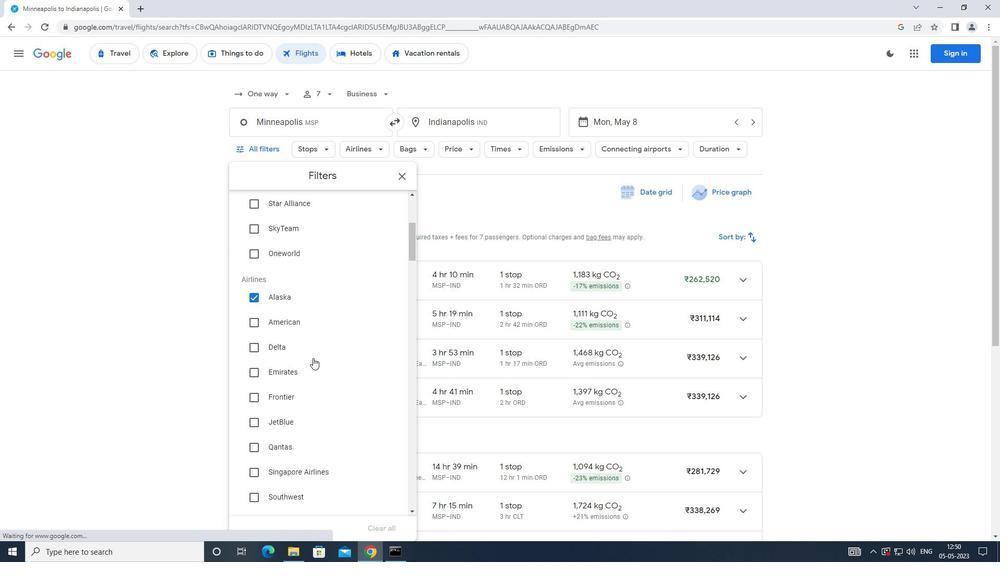 
Action: Mouse scrolled (313, 357) with delta (0, 0)
Screenshot: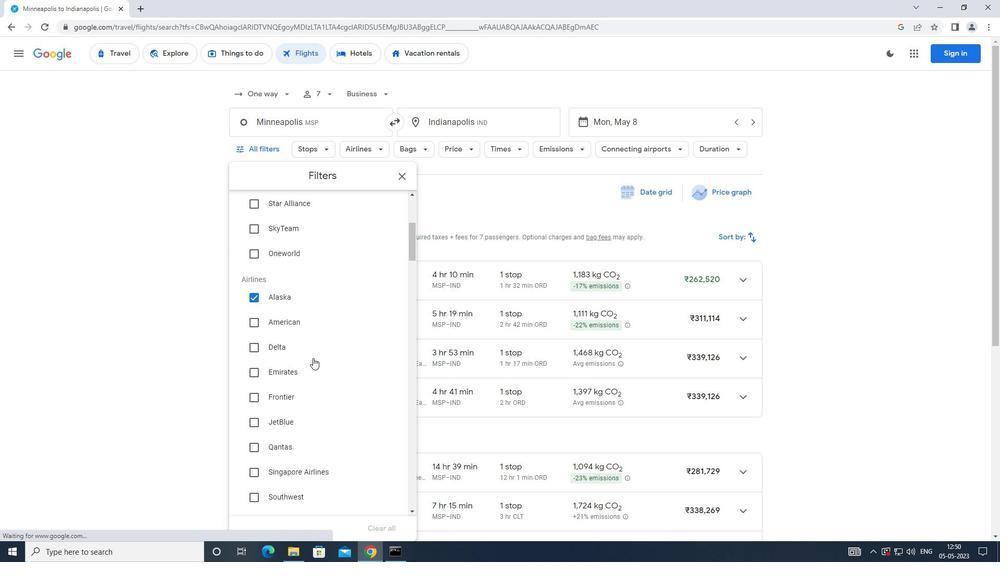 
Action: Mouse moved to (314, 356)
Screenshot: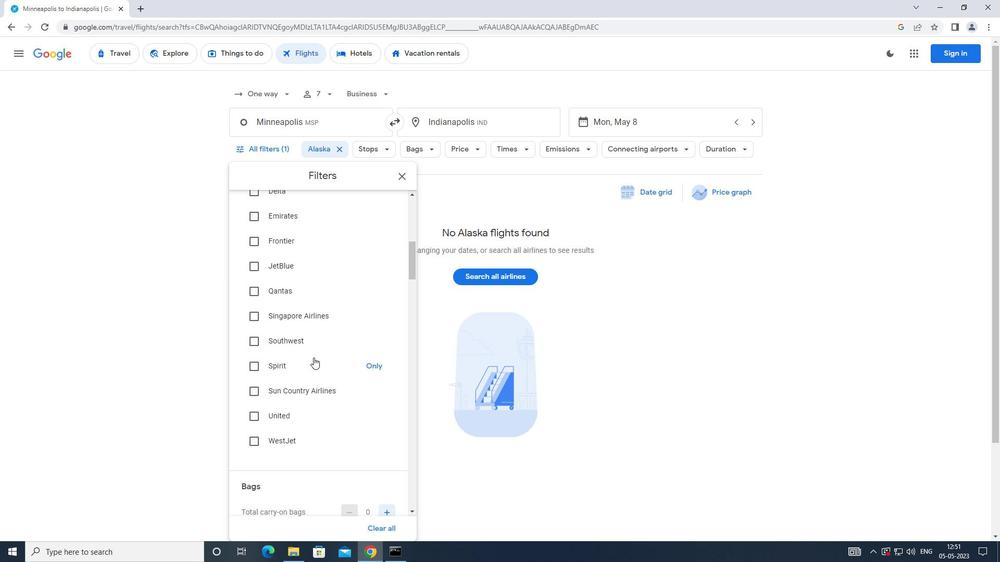 
Action: Mouse scrolled (314, 356) with delta (0, 0)
Screenshot: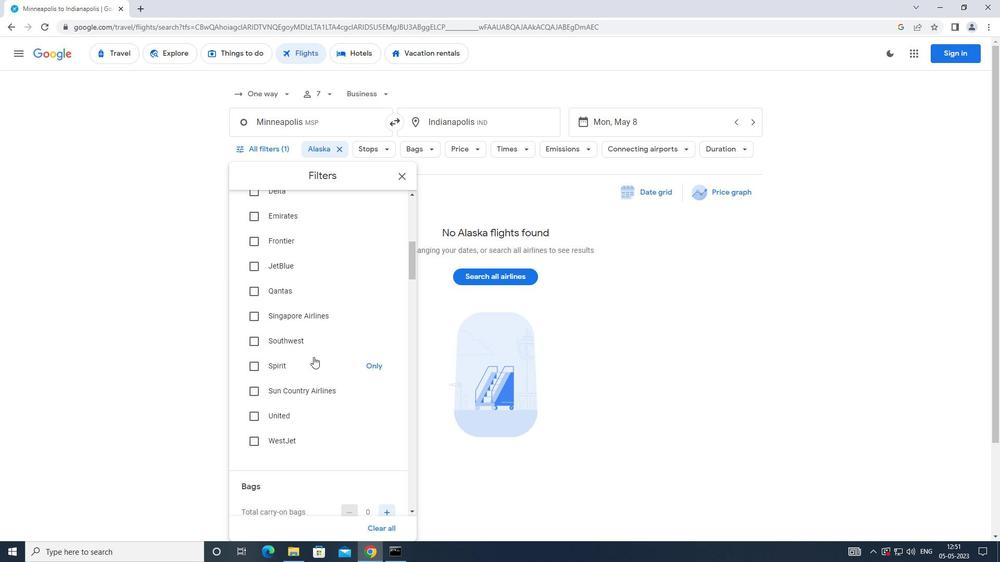 
Action: Mouse scrolled (314, 356) with delta (0, 0)
Screenshot: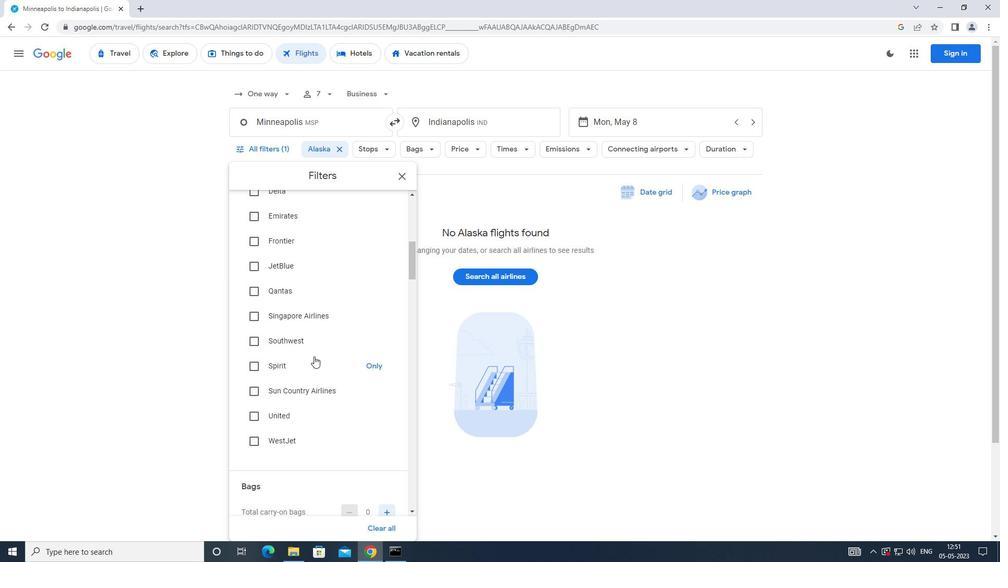 
Action: Mouse scrolled (314, 356) with delta (0, 0)
Screenshot: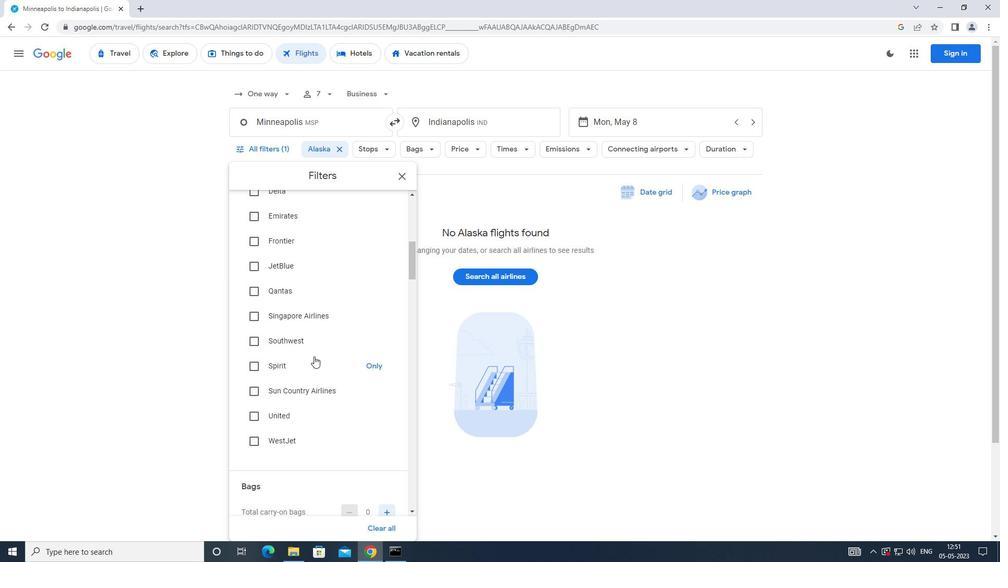 
Action: Mouse moved to (389, 388)
Screenshot: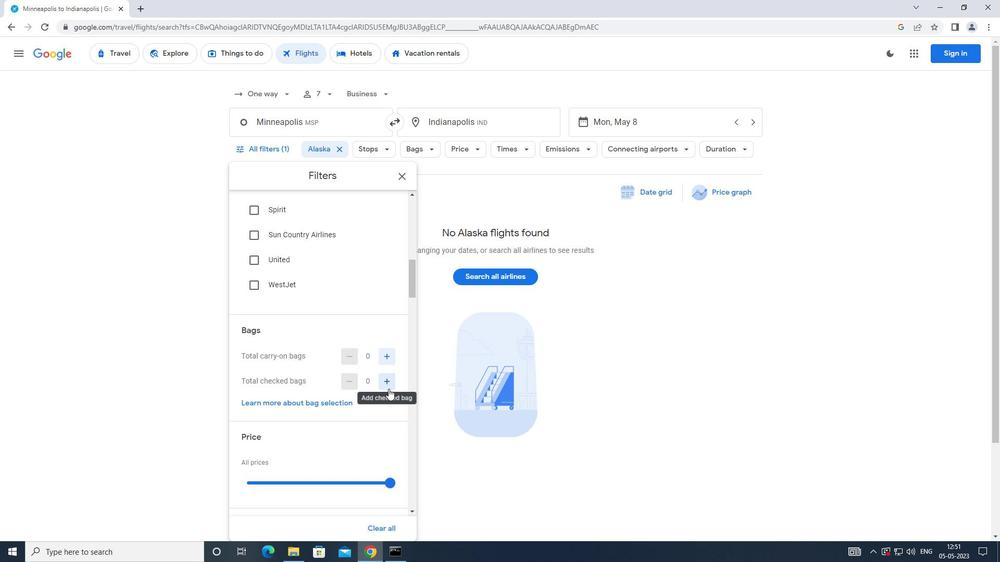 
Action: Mouse pressed left at (389, 388)
Screenshot: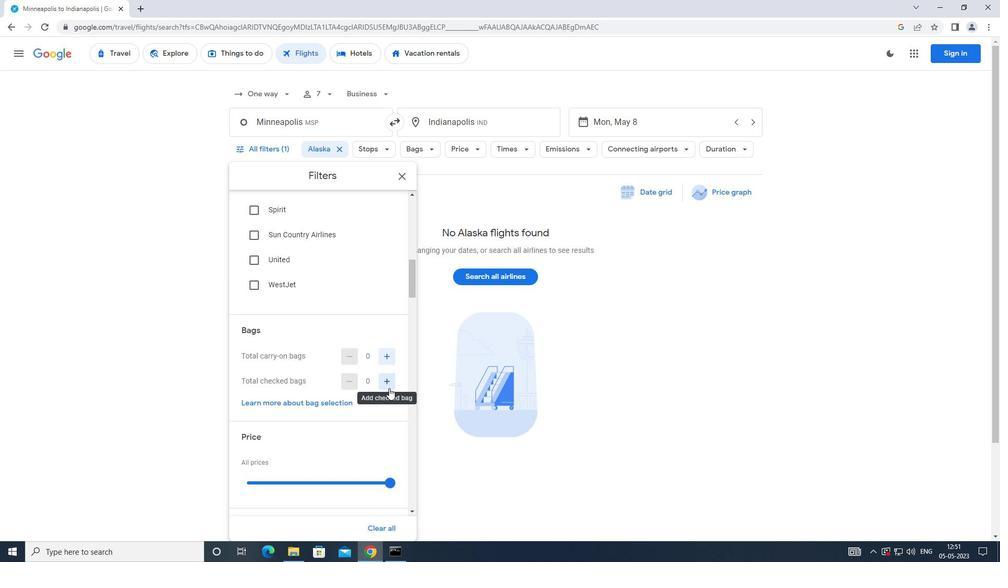 
Action: Mouse moved to (389, 388)
Screenshot: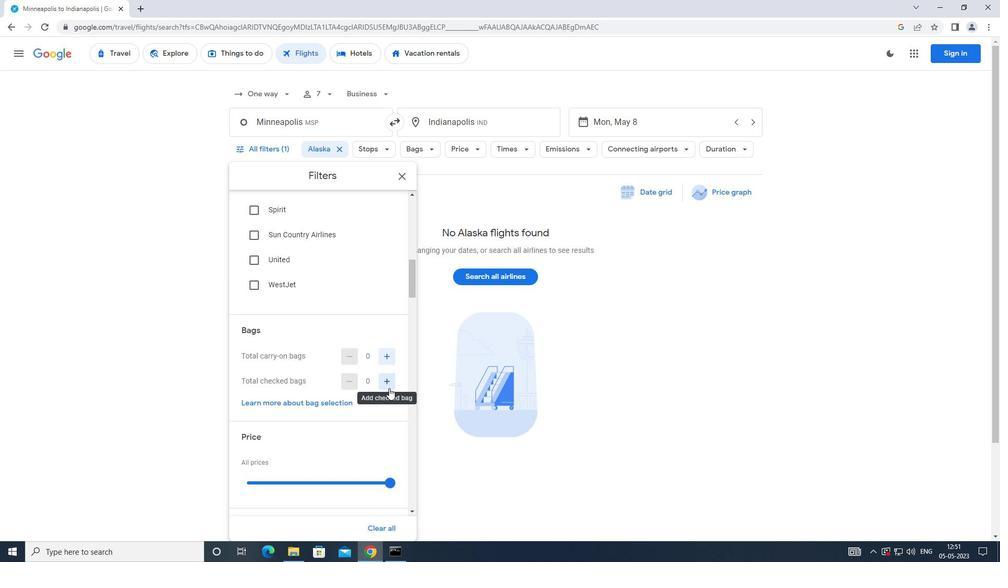 
Action: Mouse pressed left at (389, 388)
Screenshot: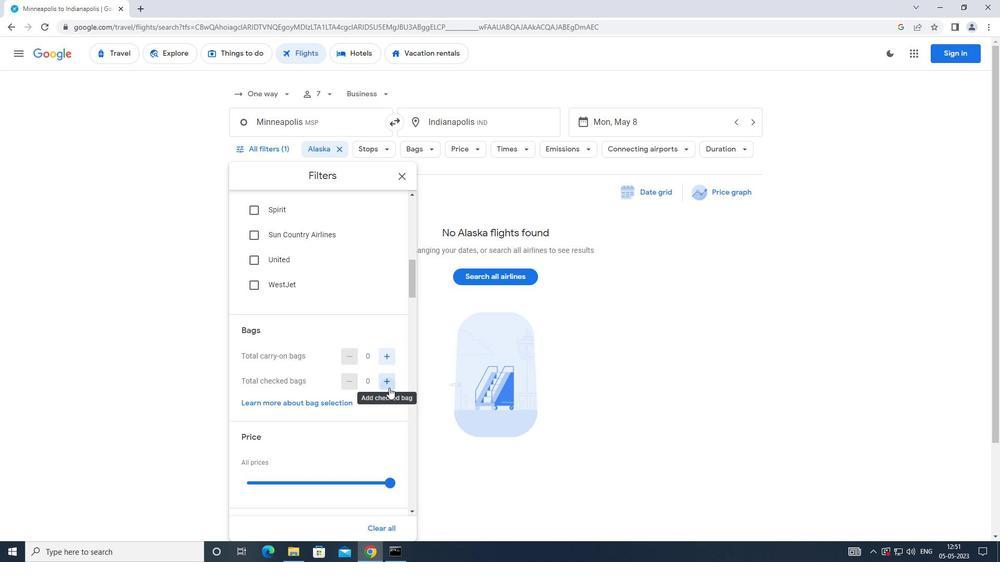 
Action: Mouse moved to (389, 388)
Screenshot: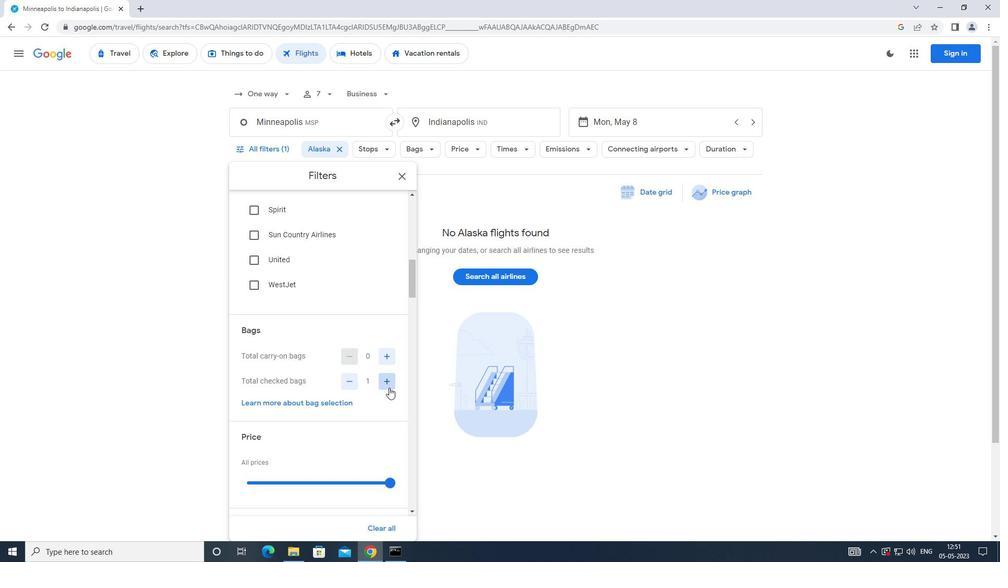 
Action: Mouse pressed left at (389, 388)
Screenshot: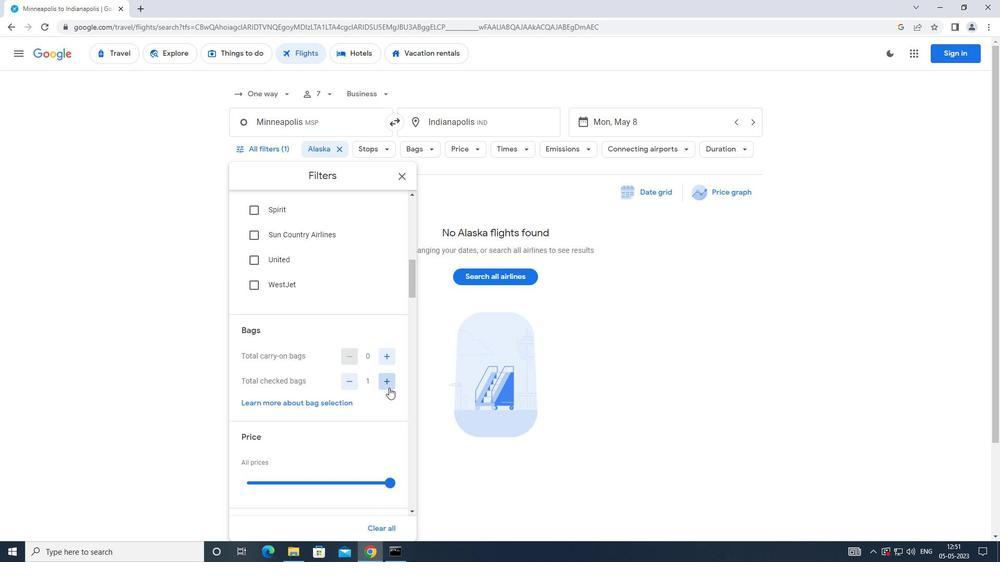 
Action: Mouse pressed left at (389, 388)
Screenshot: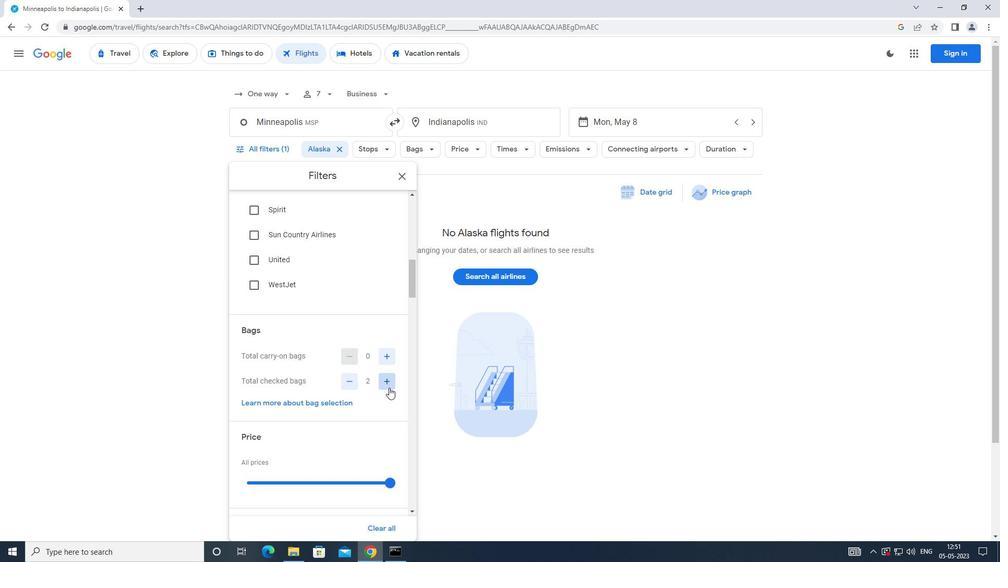 
Action: Mouse pressed left at (389, 388)
Screenshot: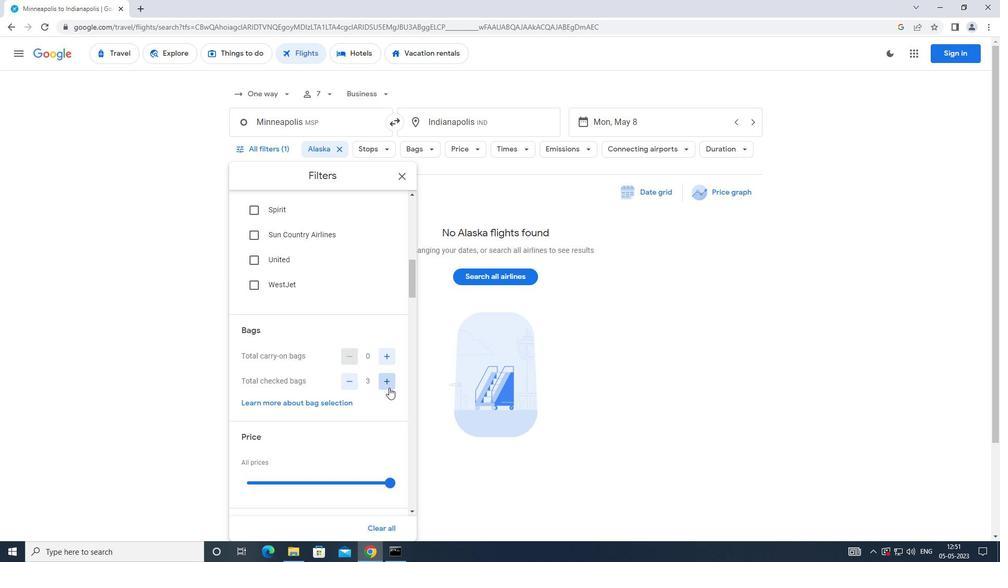 
Action: Mouse pressed left at (389, 388)
Screenshot: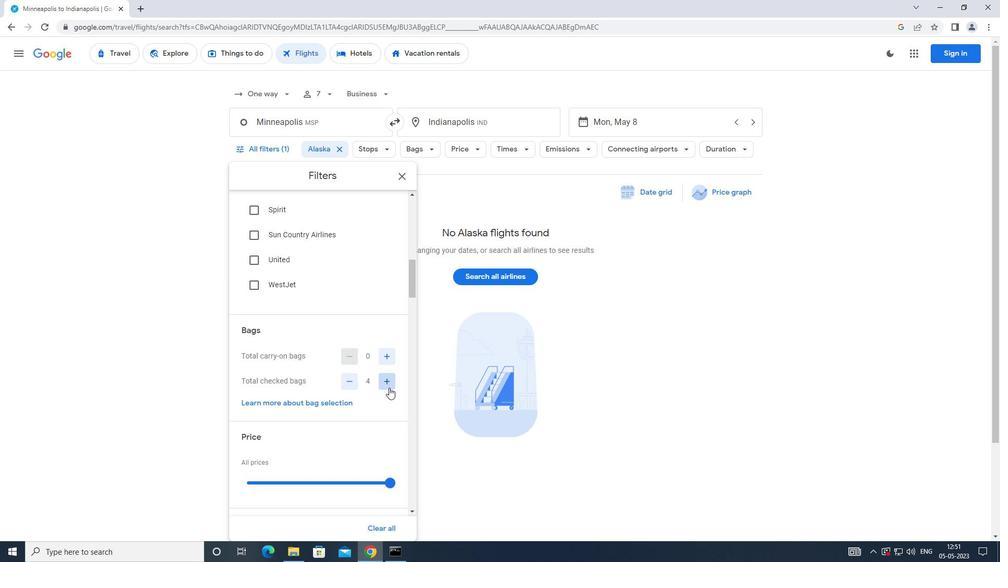 
Action: Mouse pressed left at (389, 388)
Screenshot: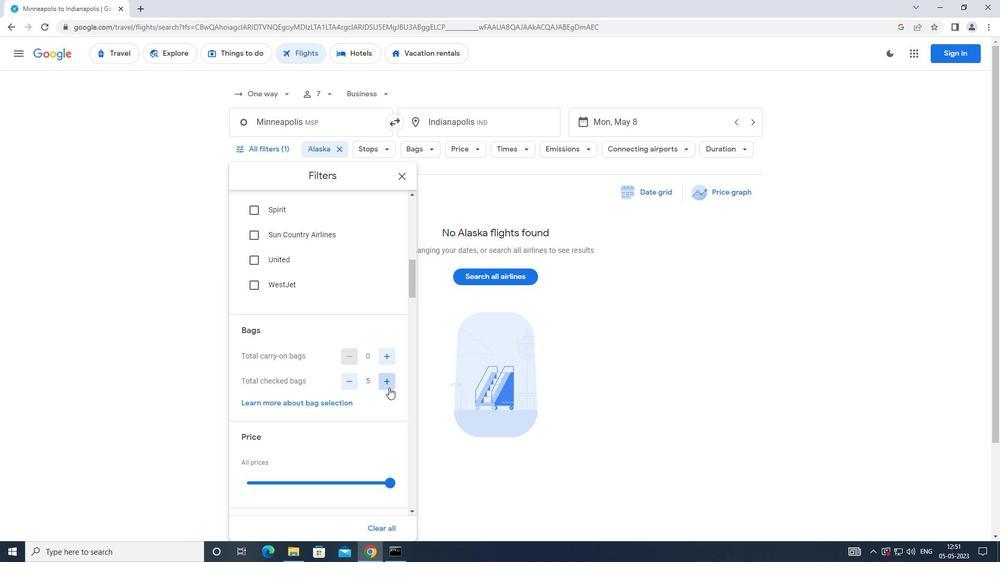 
Action: Mouse pressed left at (389, 388)
Screenshot: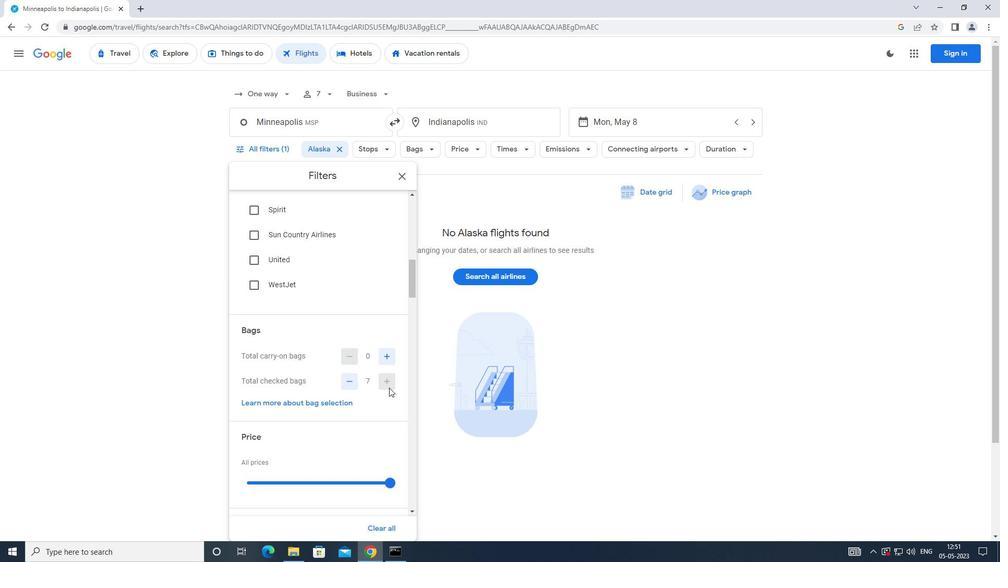 
Action: Mouse moved to (352, 394)
Screenshot: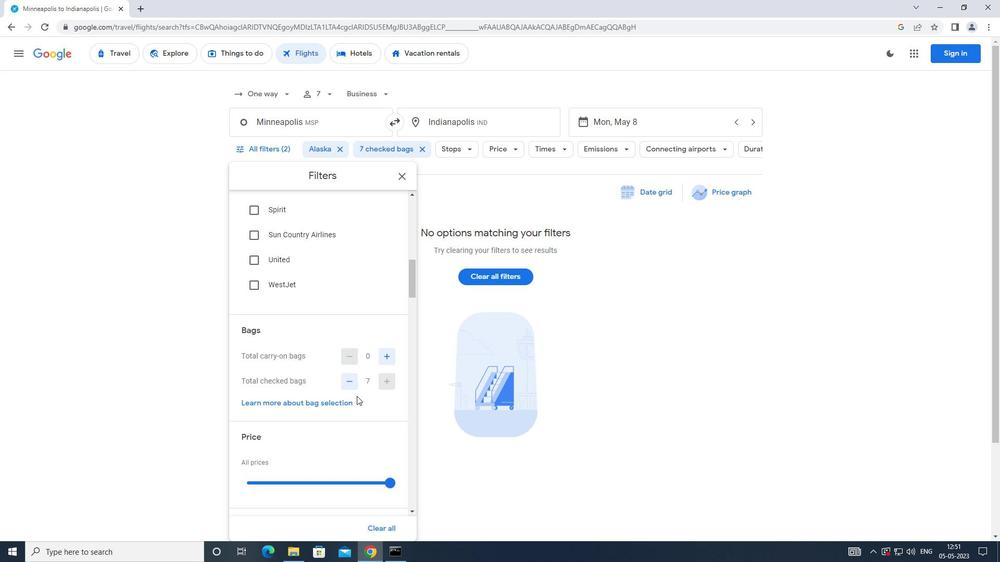 
Action: Mouse scrolled (352, 394) with delta (0, 0)
Screenshot: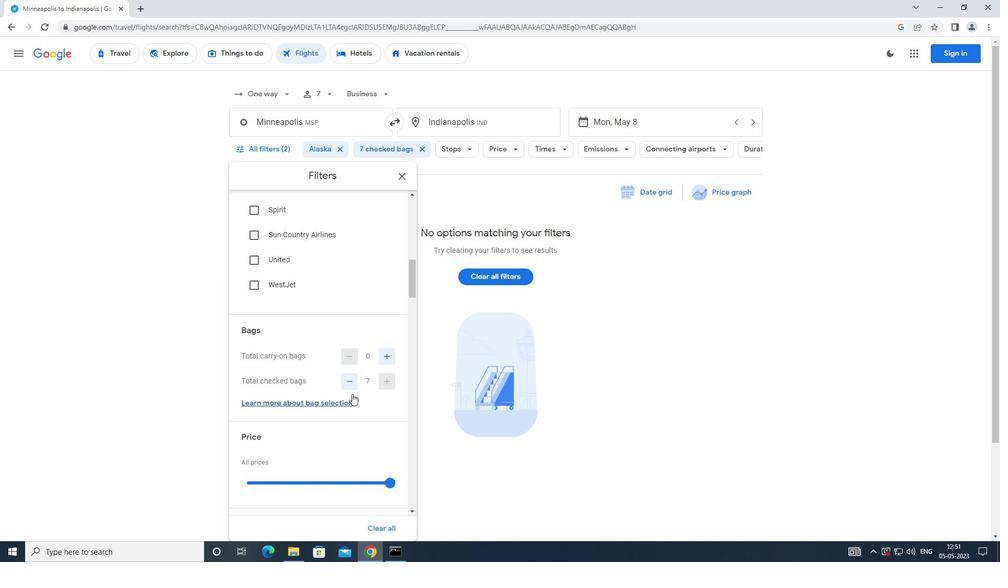 
Action: Mouse moved to (350, 395)
Screenshot: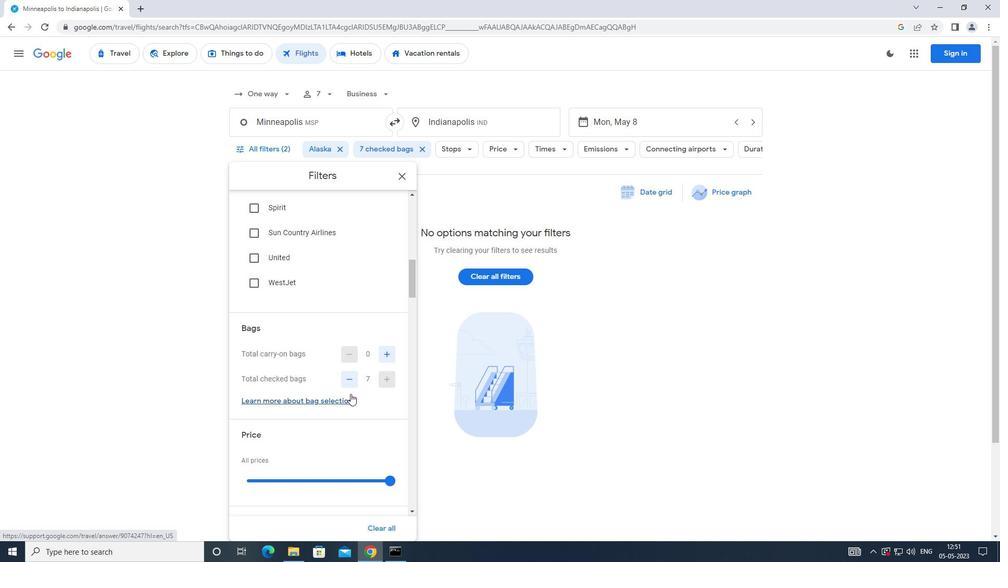 
Action: Mouse scrolled (350, 394) with delta (0, 0)
Screenshot: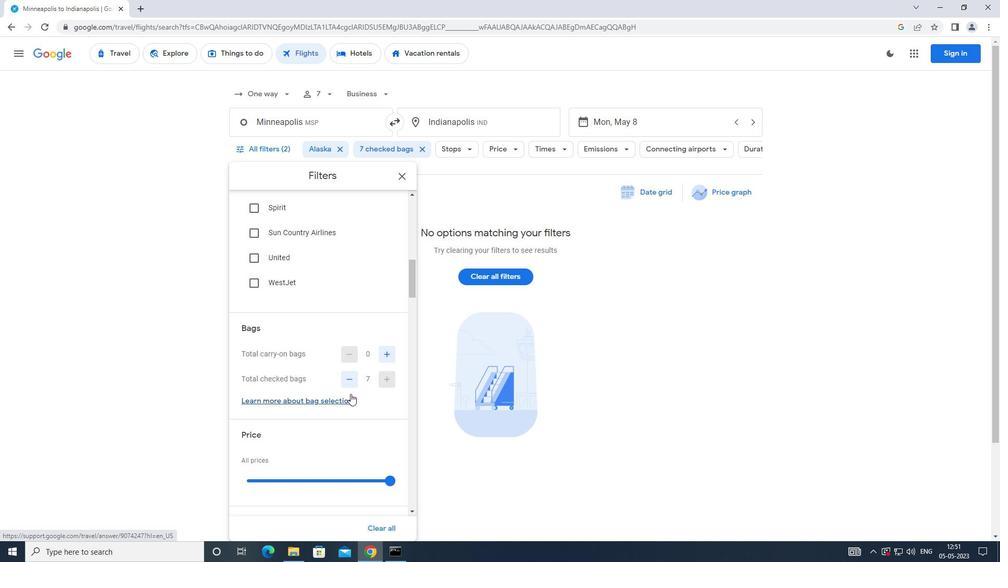 
Action: Mouse moved to (389, 382)
Screenshot: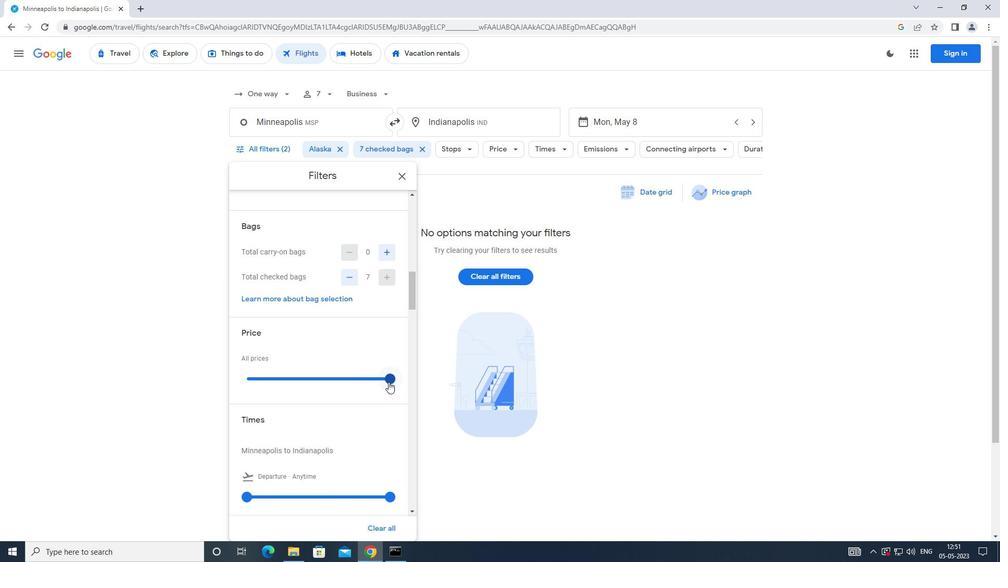 
Action: Mouse pressed left at (389, 382)
Screenshot: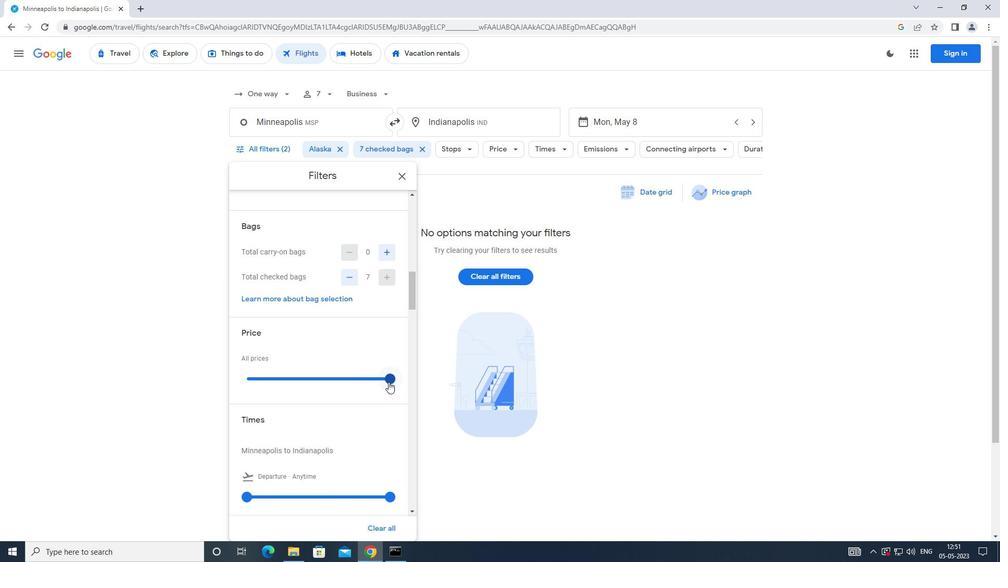 
Action: Mouse moved to (357, 383)
Screenshot: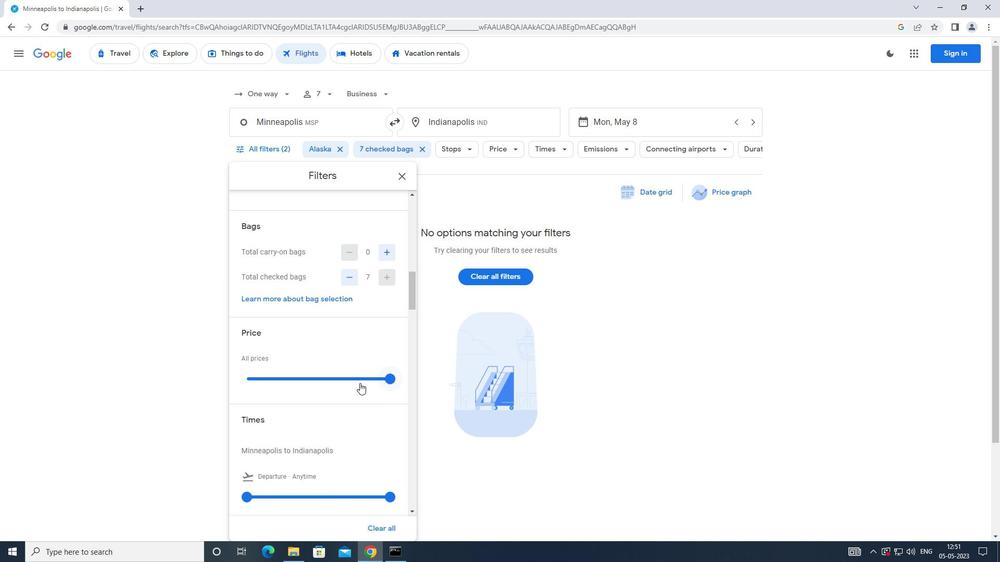 
Action: Mouse scrolled (357, 383) with delta (0, 0)
Screenshot: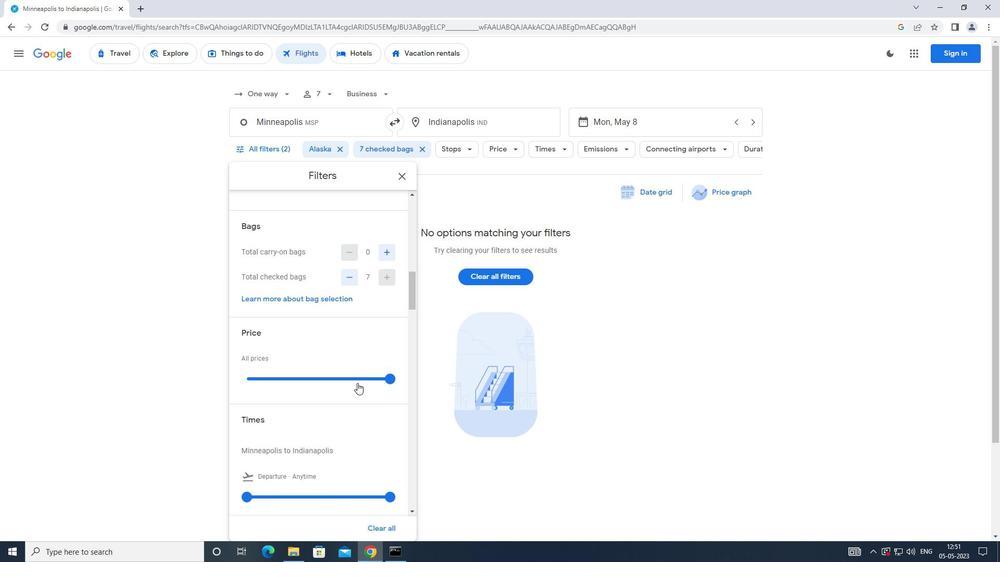 
Action: Mouse scrolled (357, 383) with delta (0, 0)
Screenshot: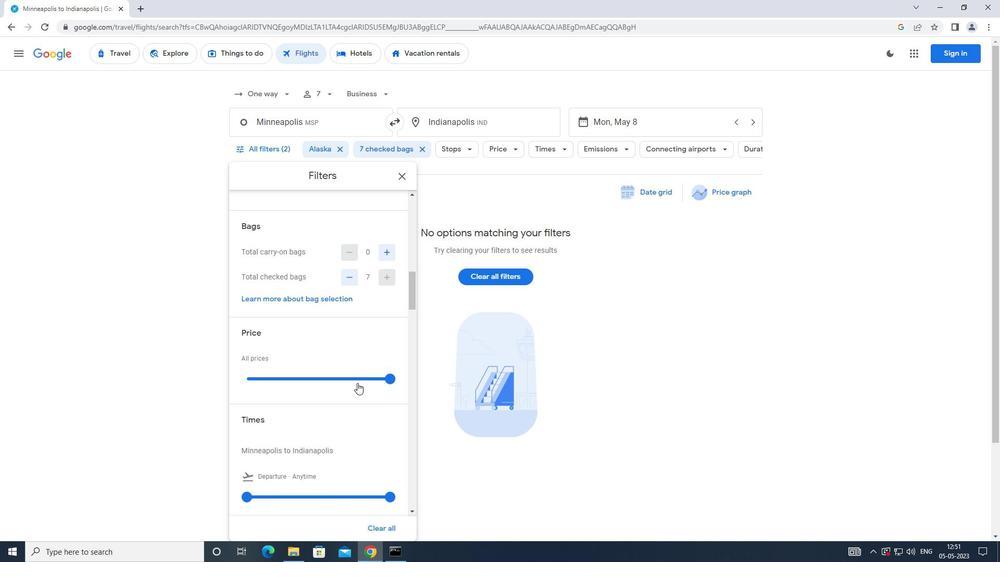 
Action: Mouse scrolled (357, 383) with delta (0, 0)
Screenshot: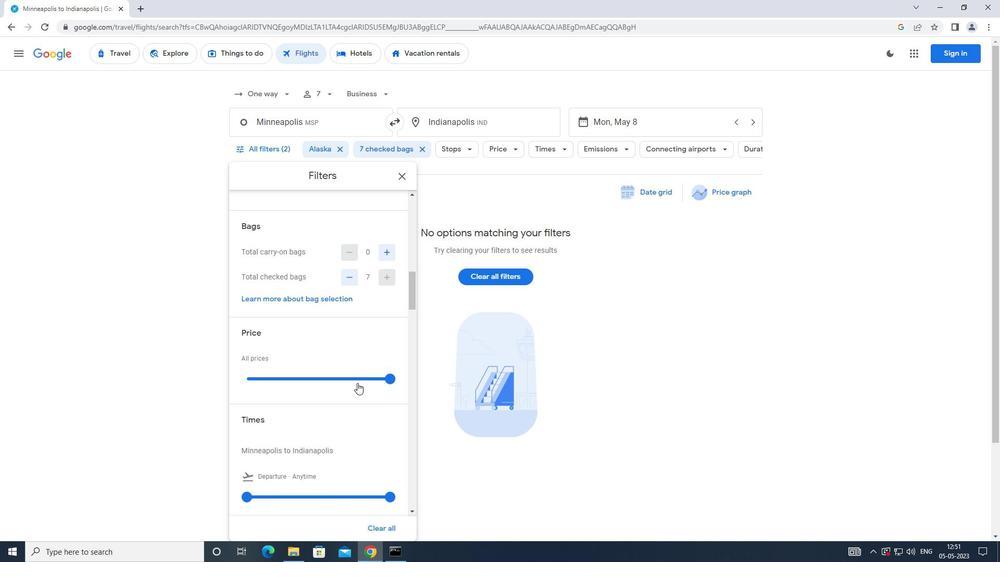 
Action: Mouse moved to (247, 340)
Screenshot: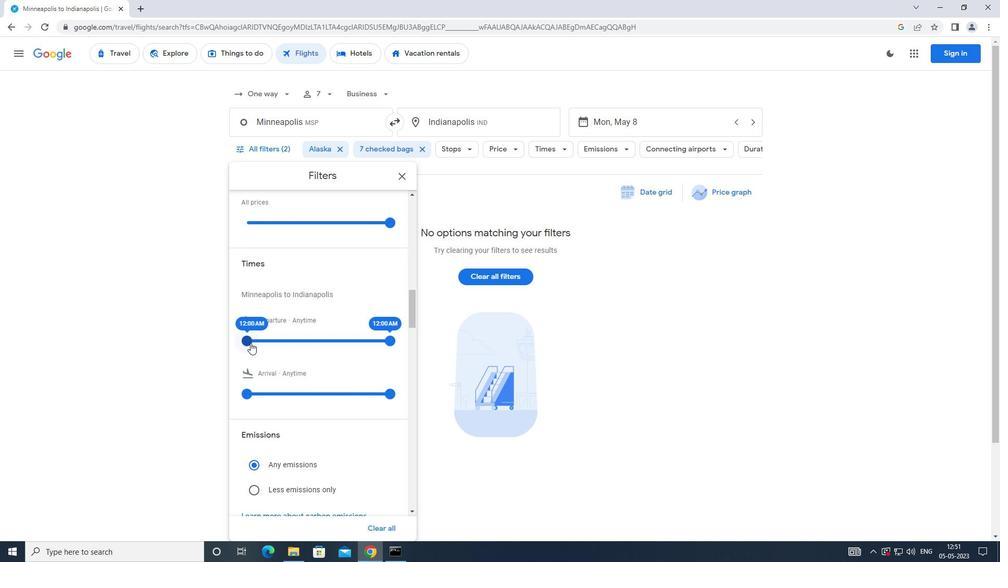 
Action: Mouse pressed left at (247, 340)
Screenshot: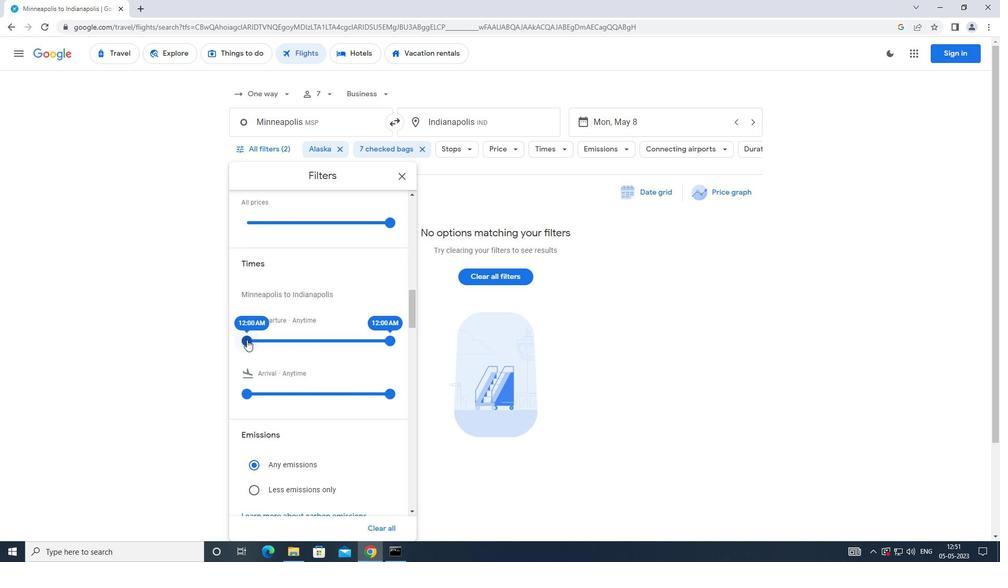 
Action: Mouse moved to (387, 341)
Screenshot: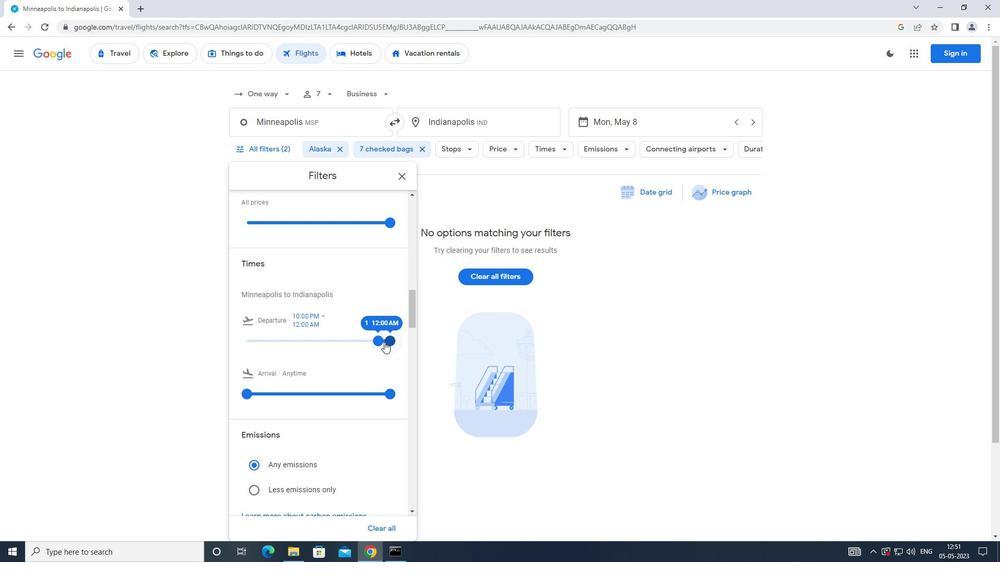 
Action: Mouse pressed left at (387, 341)
Screenshot: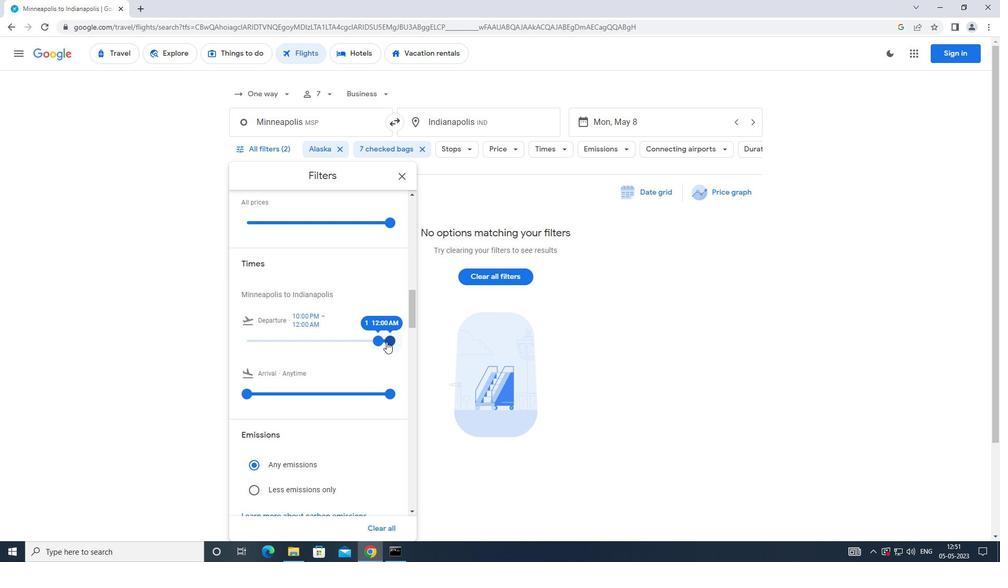 
Action: Mouse moved to (375, 345)
Screenshot: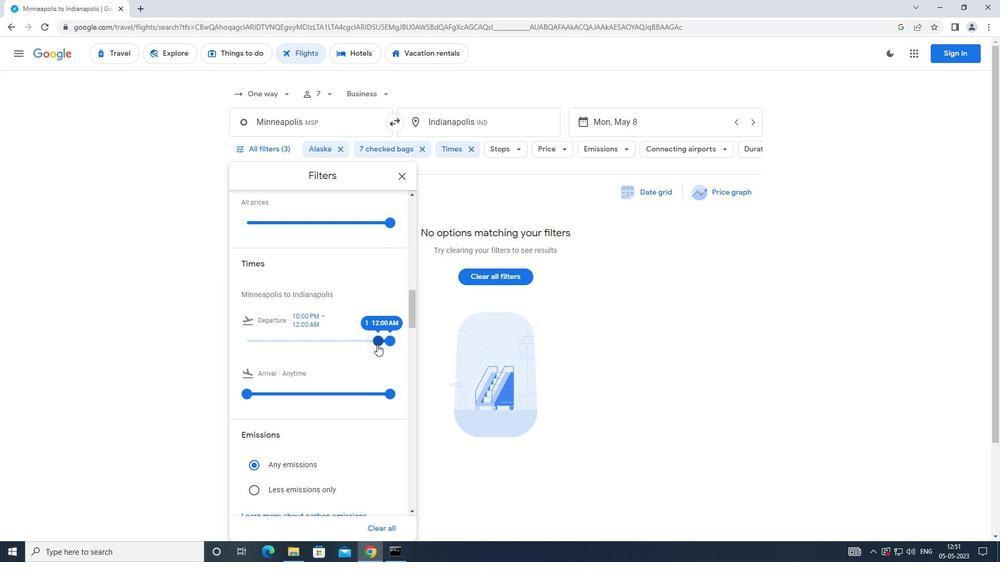 
